 Task: In the Page Angkorwat.pptxin the title apply the text colour 'blue'in the subtitle apply the text colour redin title use underlinein subtitle  use italicsselect the entire text and make the text boldselect the entire text and adjust the character spacing normal
Action: Mouse moved to (21, 106)
Screenshot: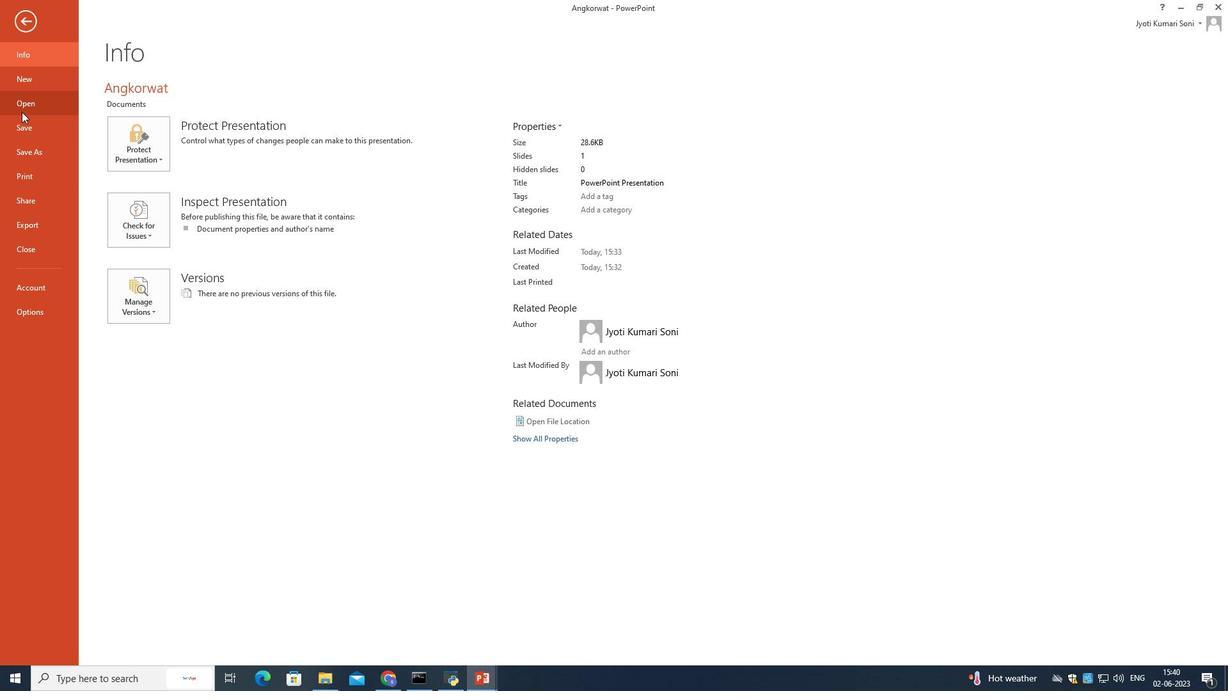 
Action: Mouse pressed left at (21, 106)
Screenshot: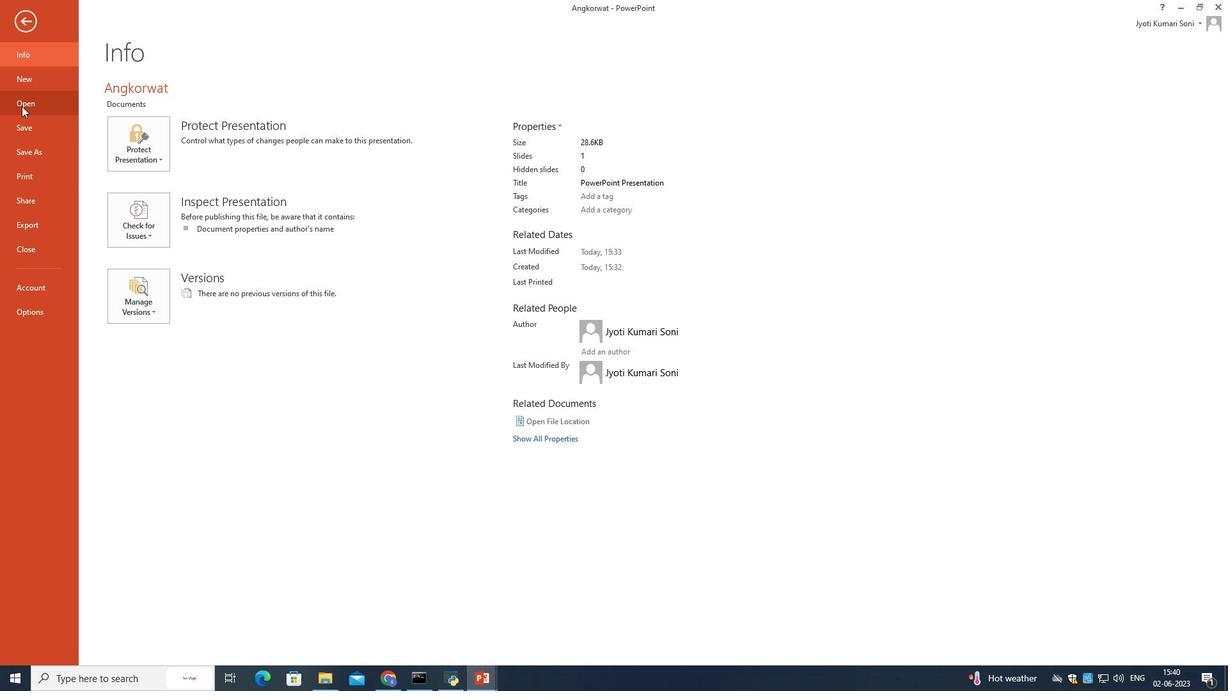 
Action: Mouse moved to (371, 126)
Screenshot: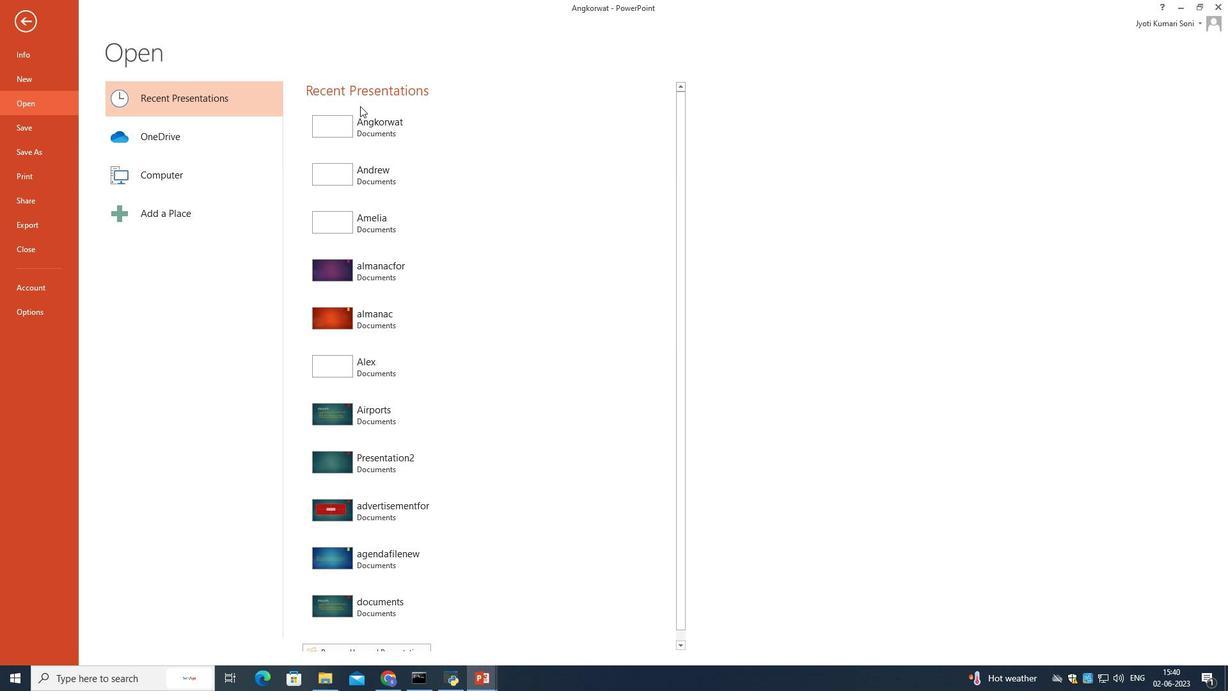 
Action: Mouse pressed left at (371, 126)
Screenshot: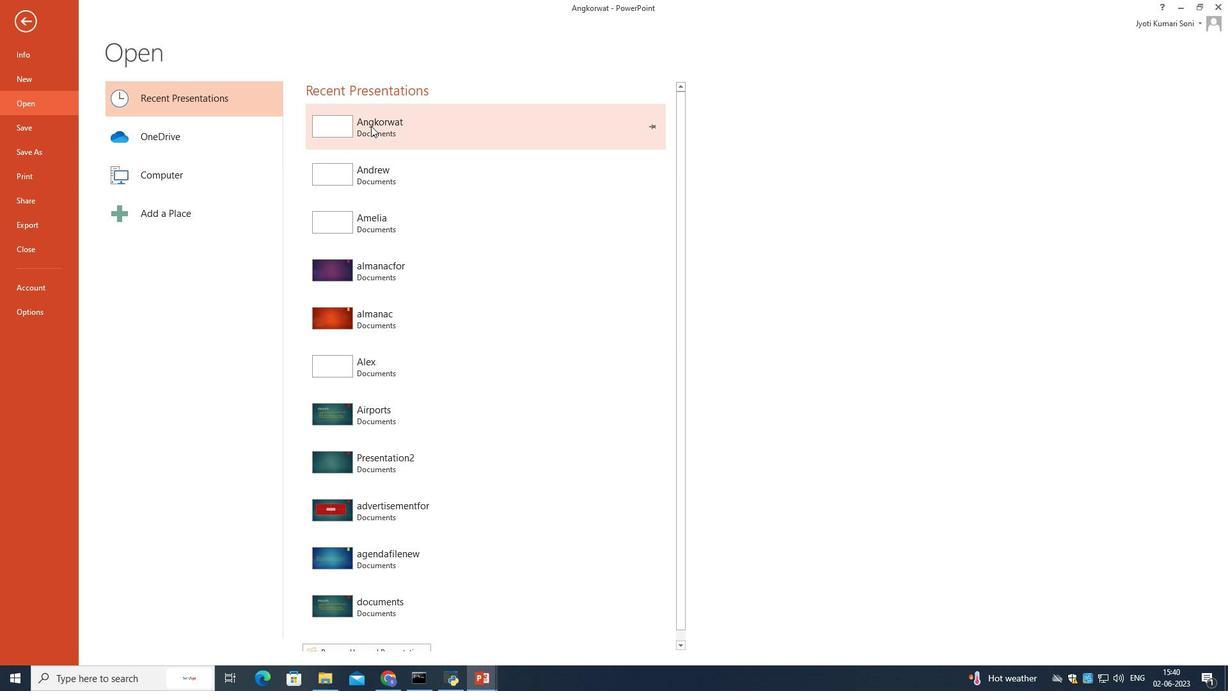 
Action: Mouse moved to (493, 398)
Screenshot: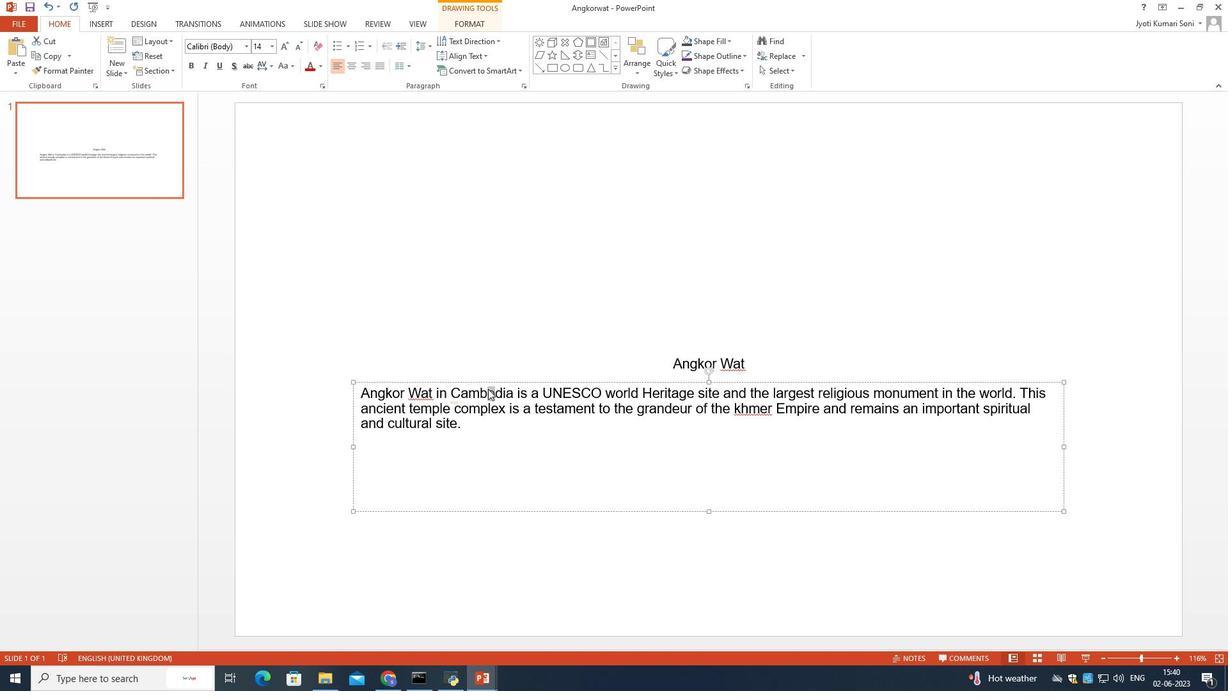 
Action: Mouse pressed left at (493, 398)
Screenshot: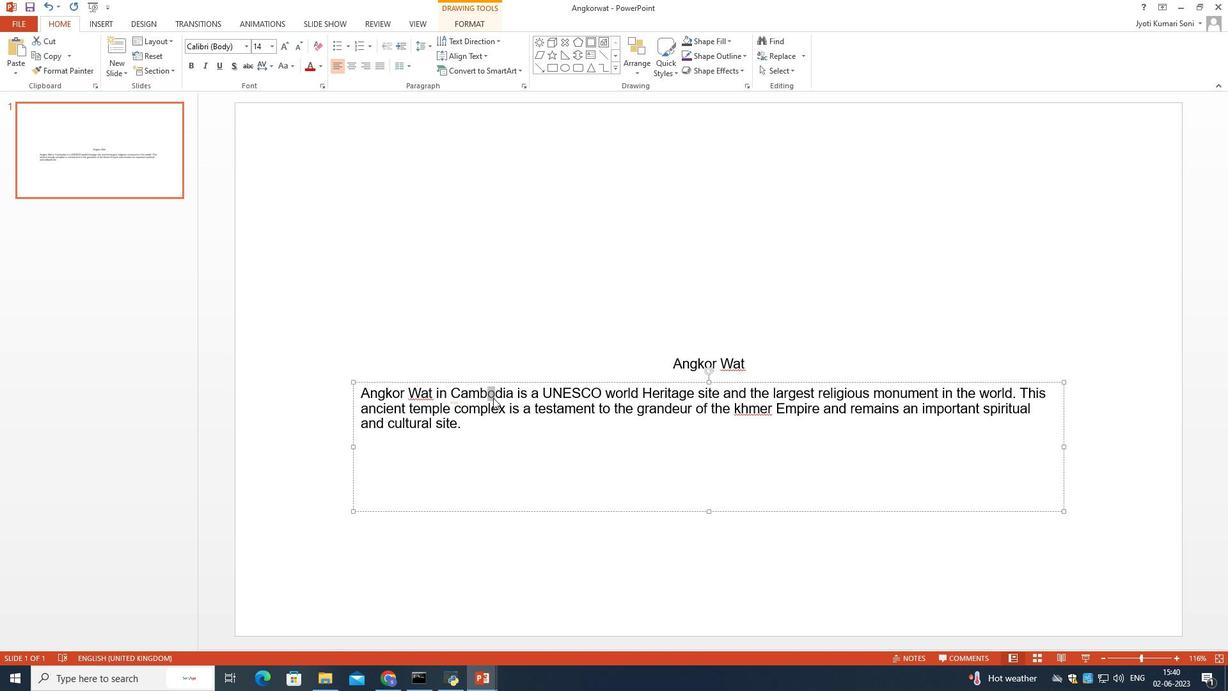 
Action: Mouse moved to (471, 434)
Screenshot: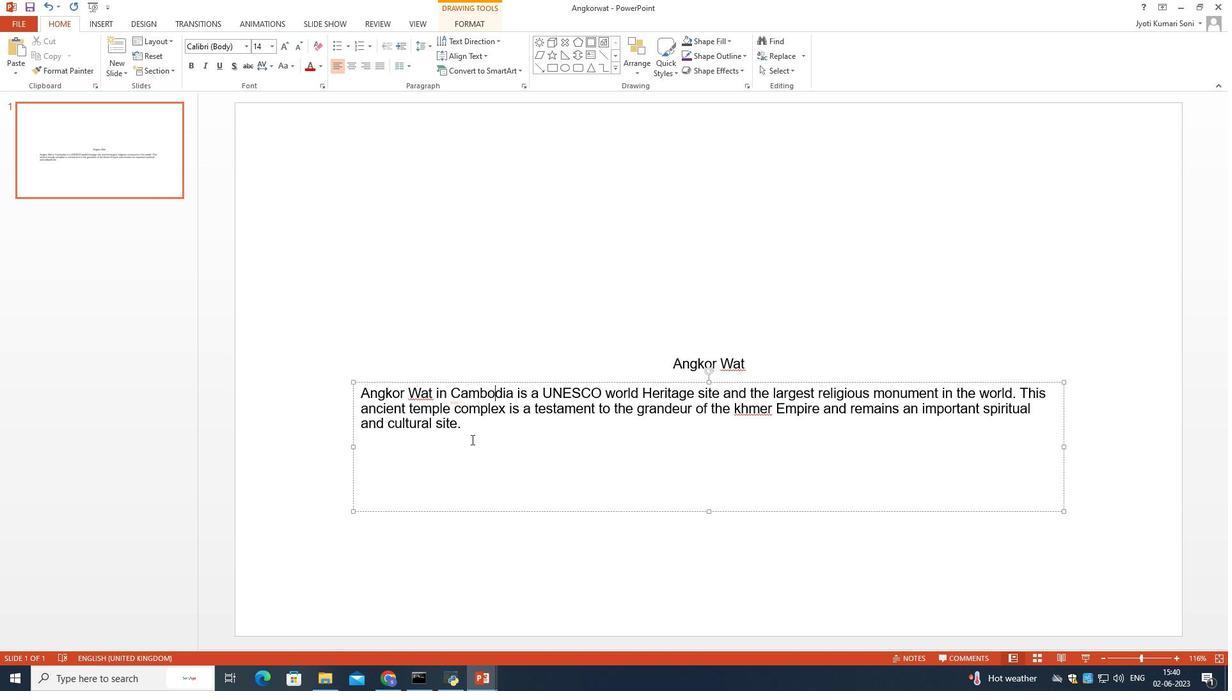 
Action: Mouse pressed left at (471, 434)
Screenshot: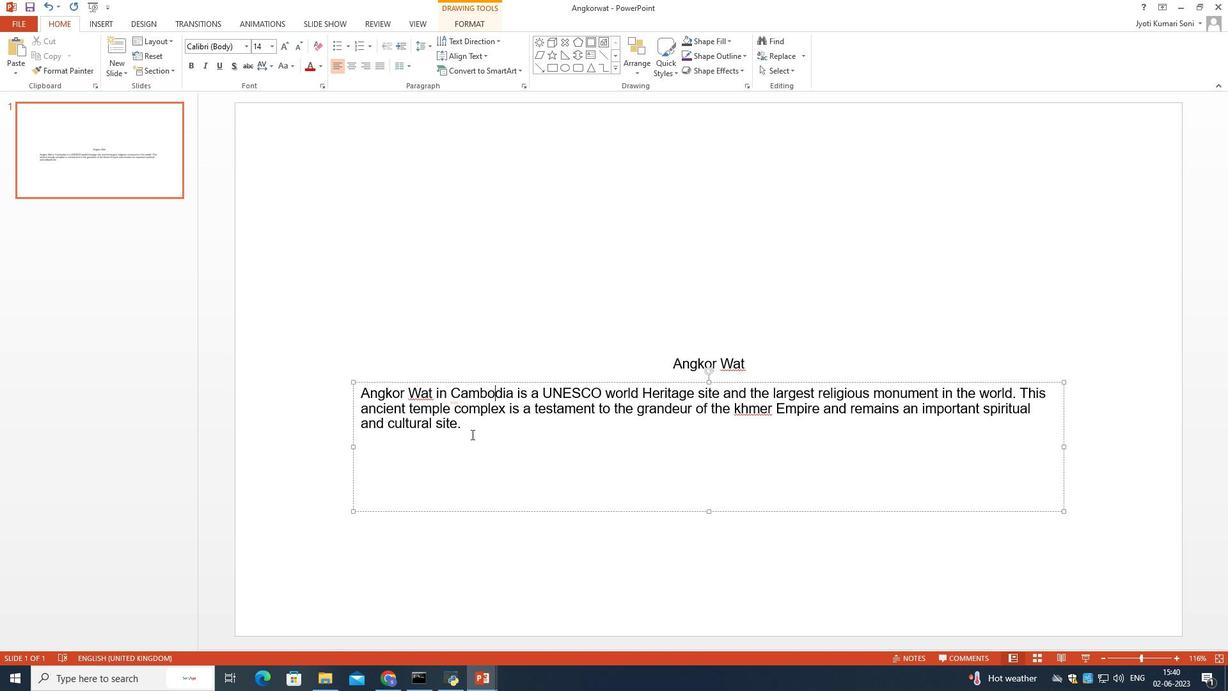 
Action: Mouse pressed left at (471, 434)
Screenshot: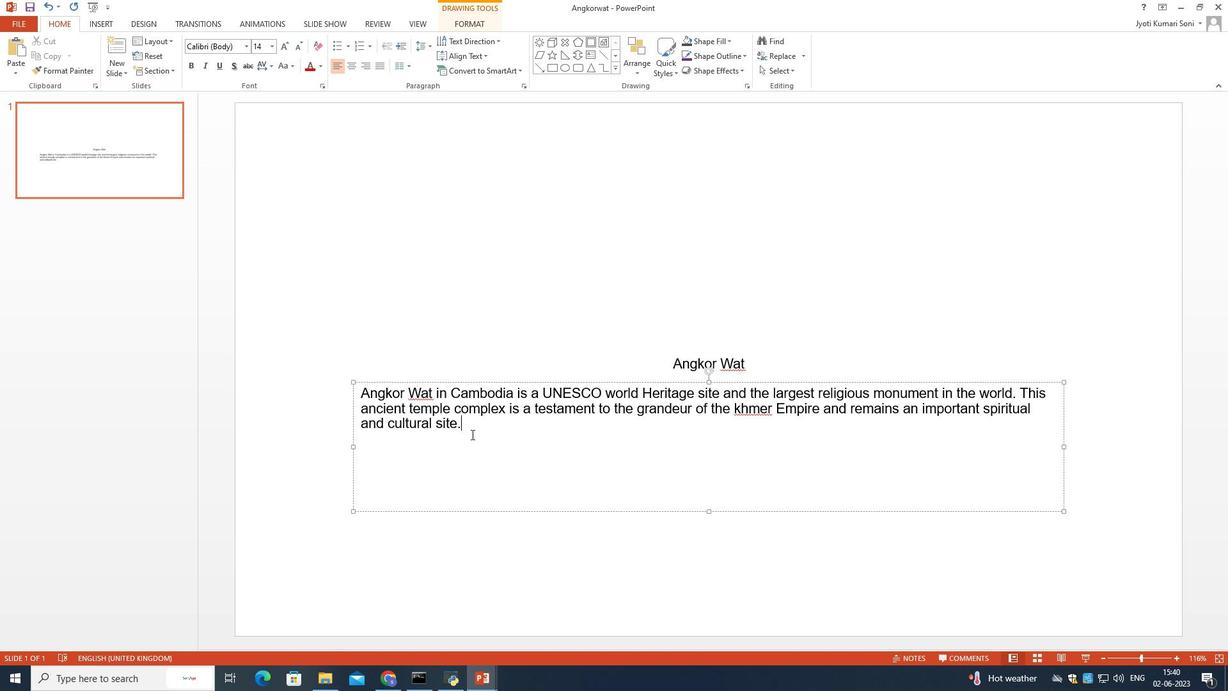 
Action: Mouse moved to (489, 455)
Screenshot: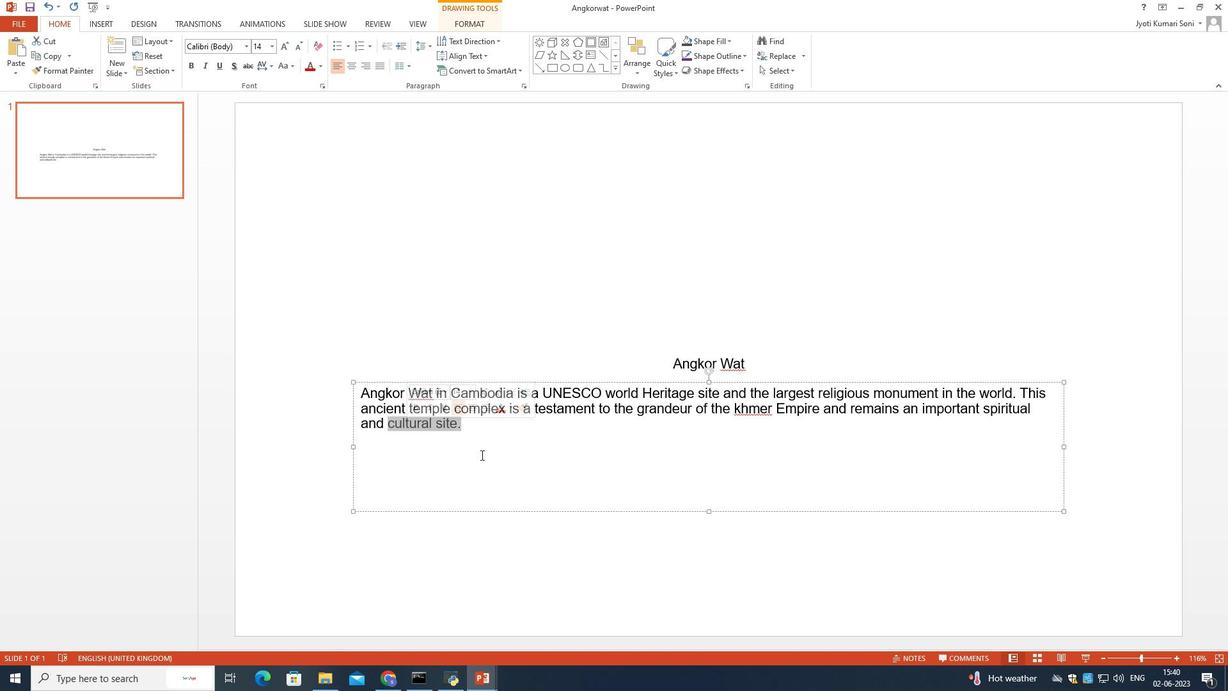 
Action: Mouse pressed left at (489, 455)
Screenshot: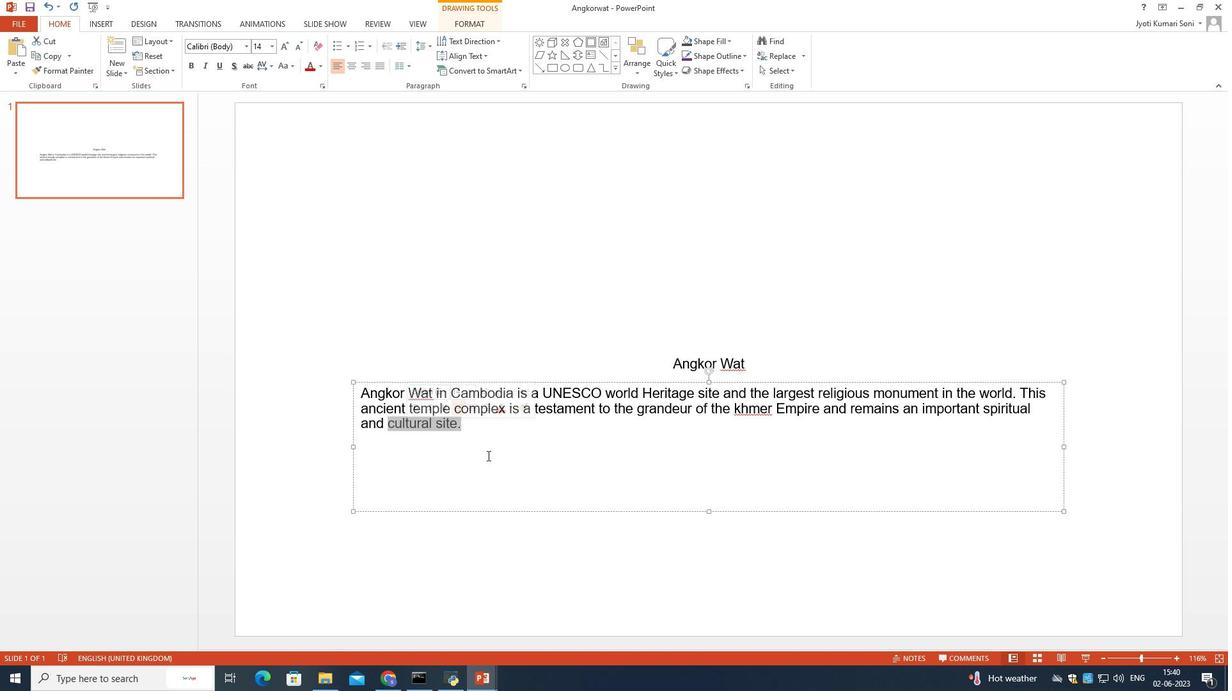 
Action: Mouse moved to (681, 360)
Screenshot: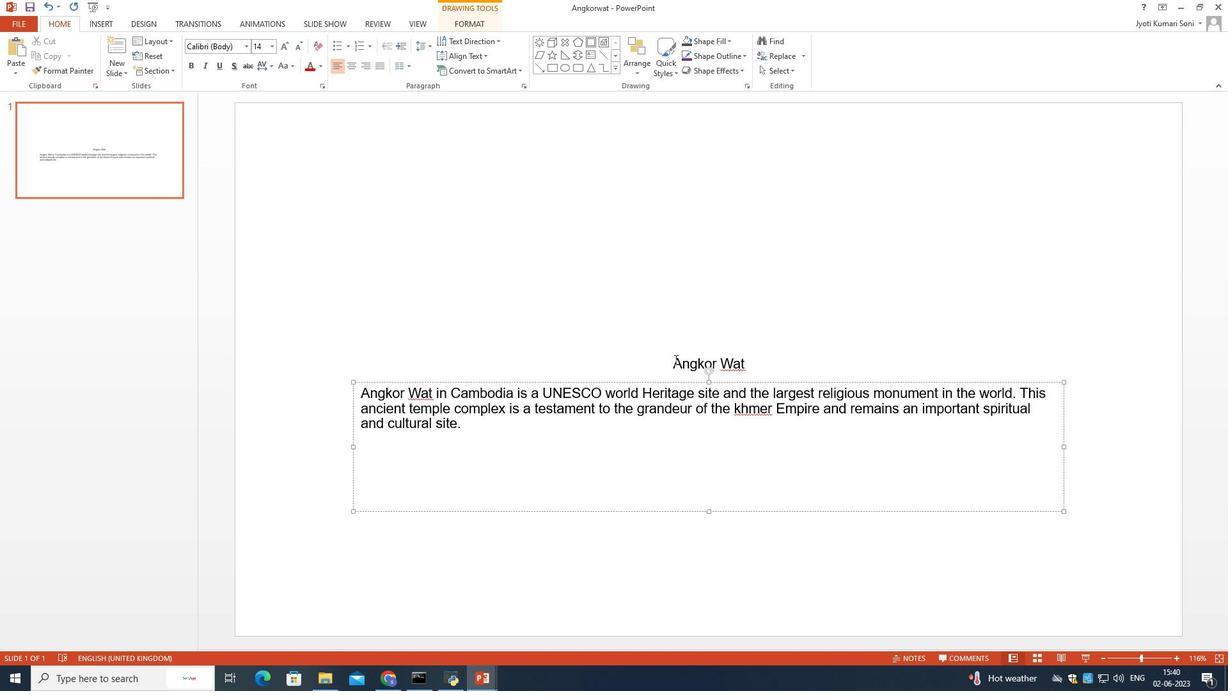 
Action: Mouse pressed left at (681, 360)
Screenshot: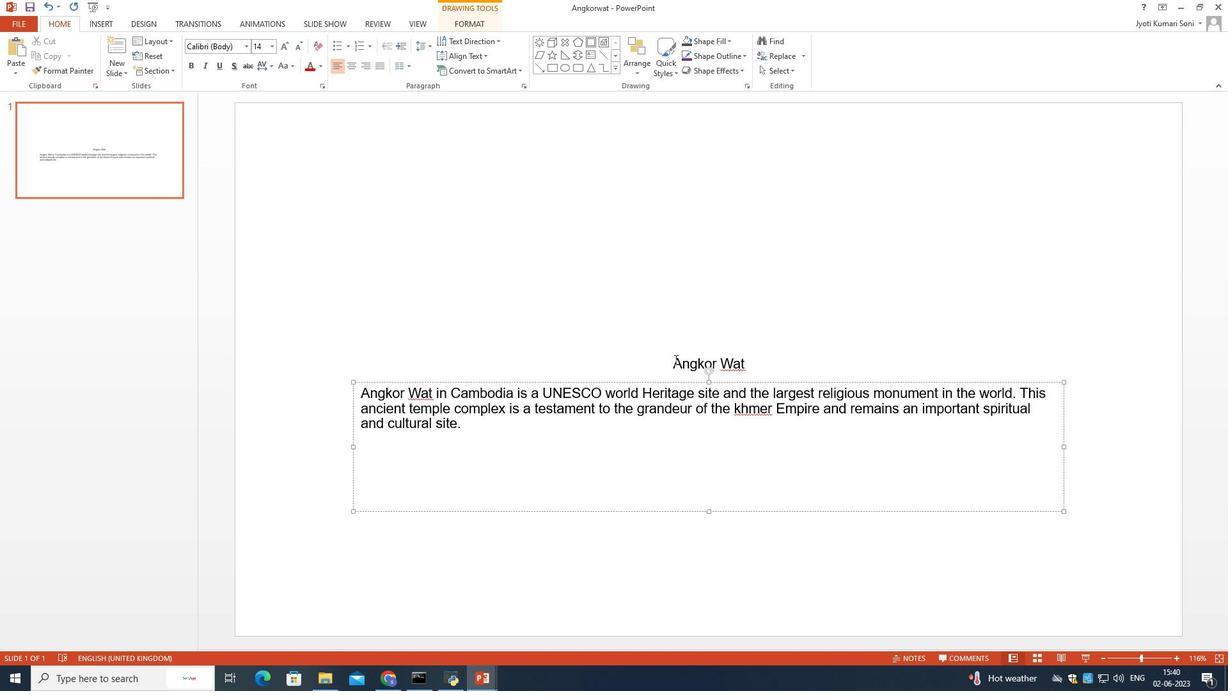 
Action: Mouse moved to (770, 357)
Screenshot: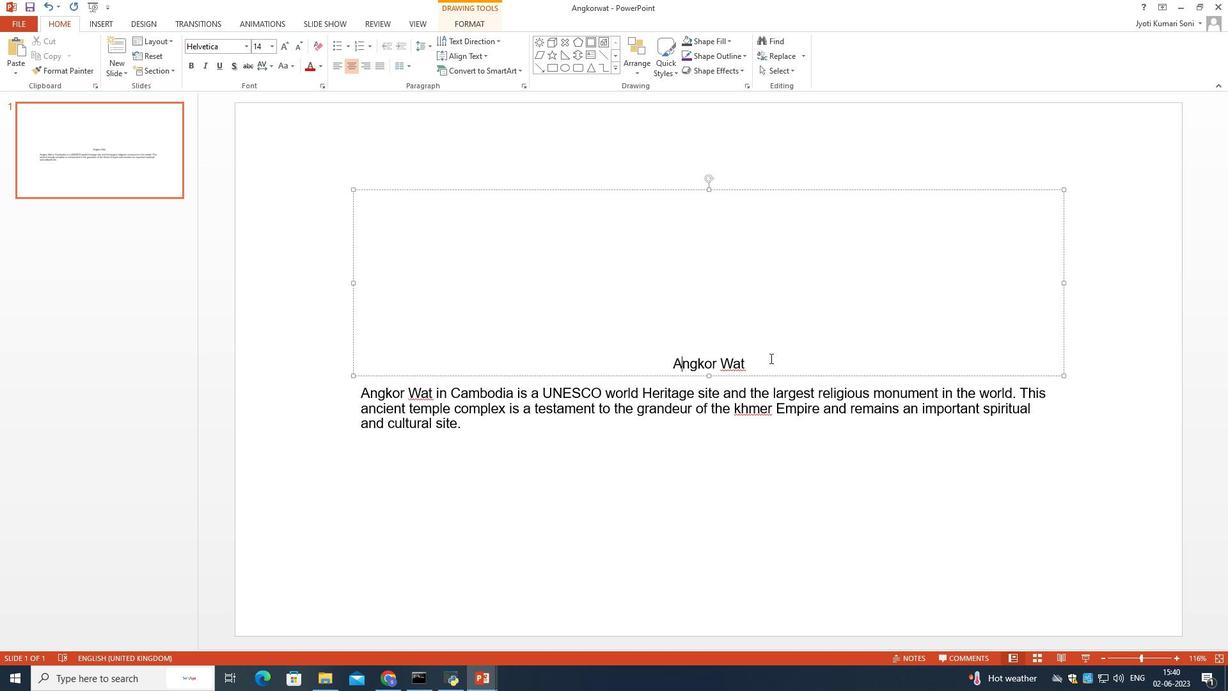 
Action: Mouse pressed left at (770, 357)
Screenshot: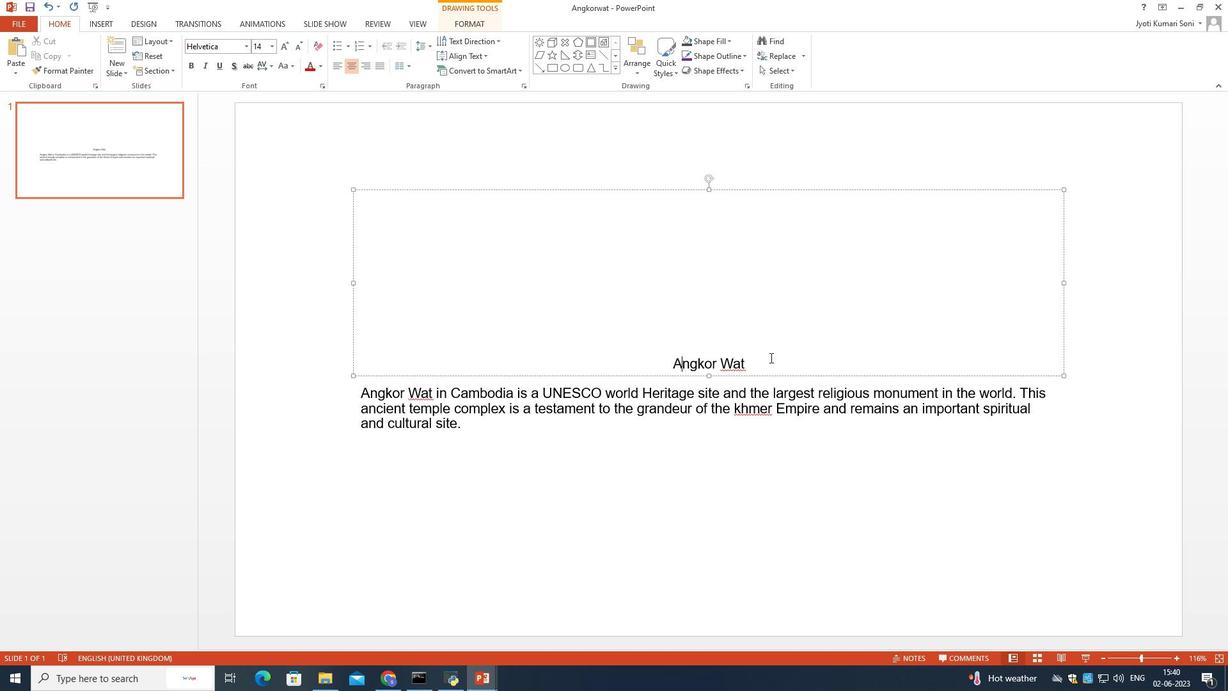 
Action: Mouse moved to (318, 67)
Screenshot: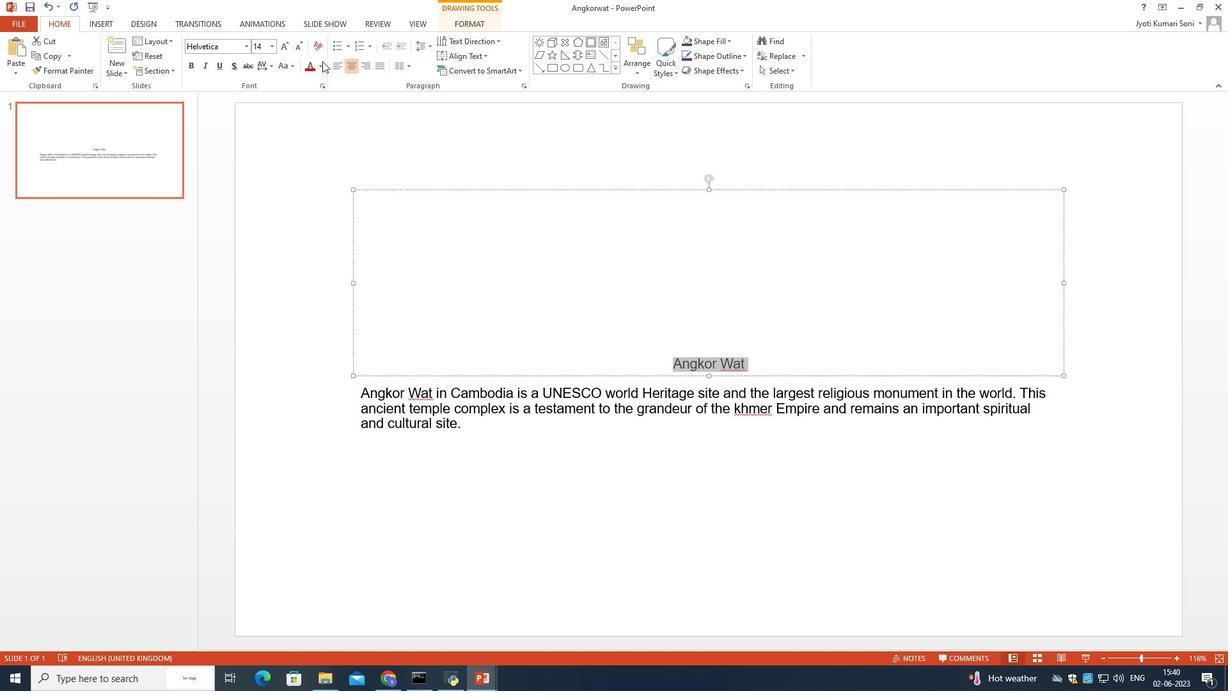 
Action: Mouse pressed left at (318, 67)
Screenshot: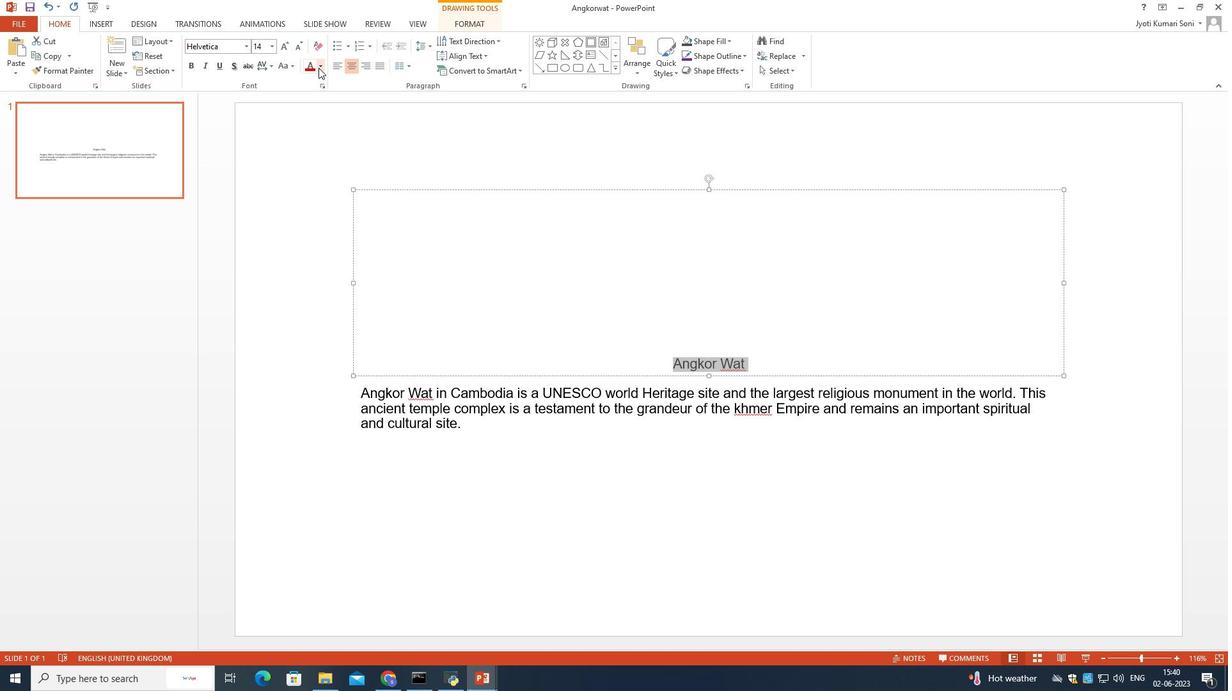 
Action: Mouse moved to (385, 167)
Screenshot: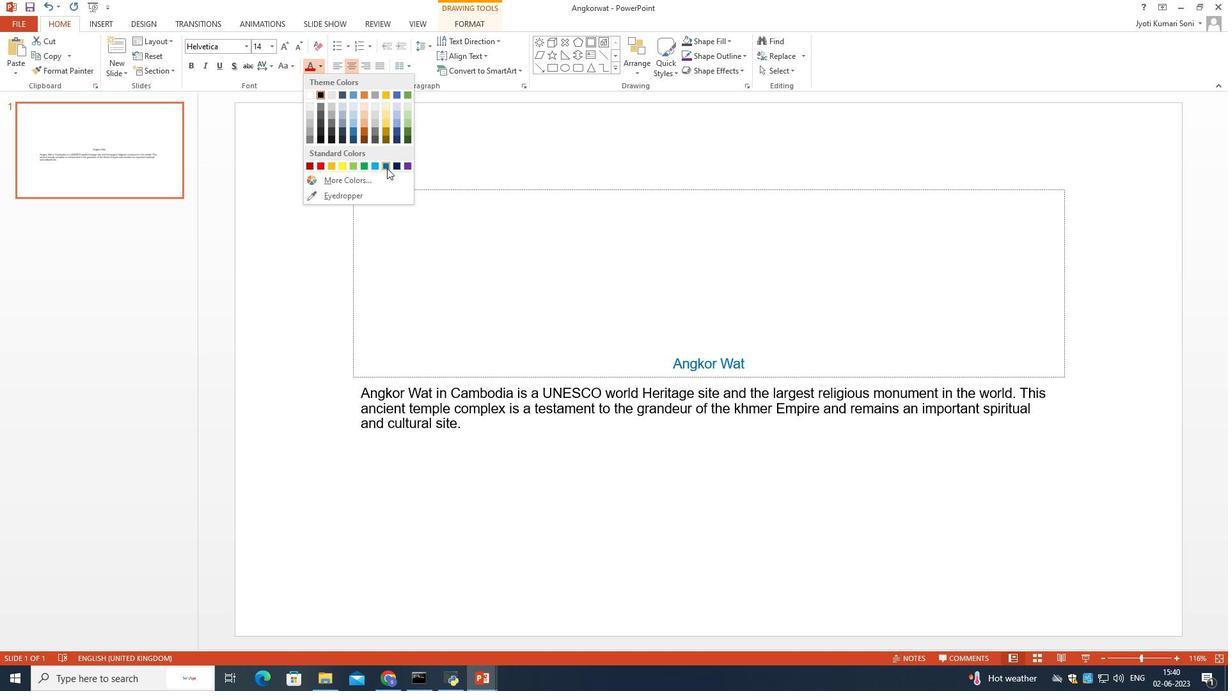 
Action: Mouse pressed left at (385, 167)
Screenshot: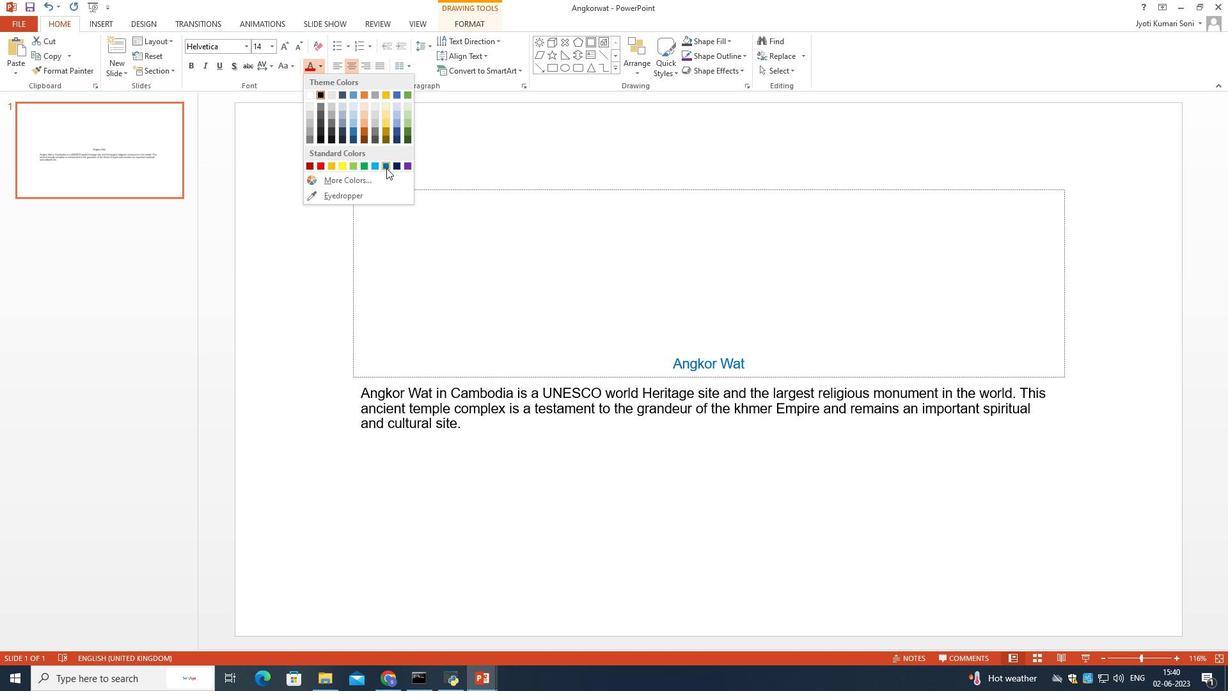 
Action: Mouse moved to (488, 430)
Screenshot: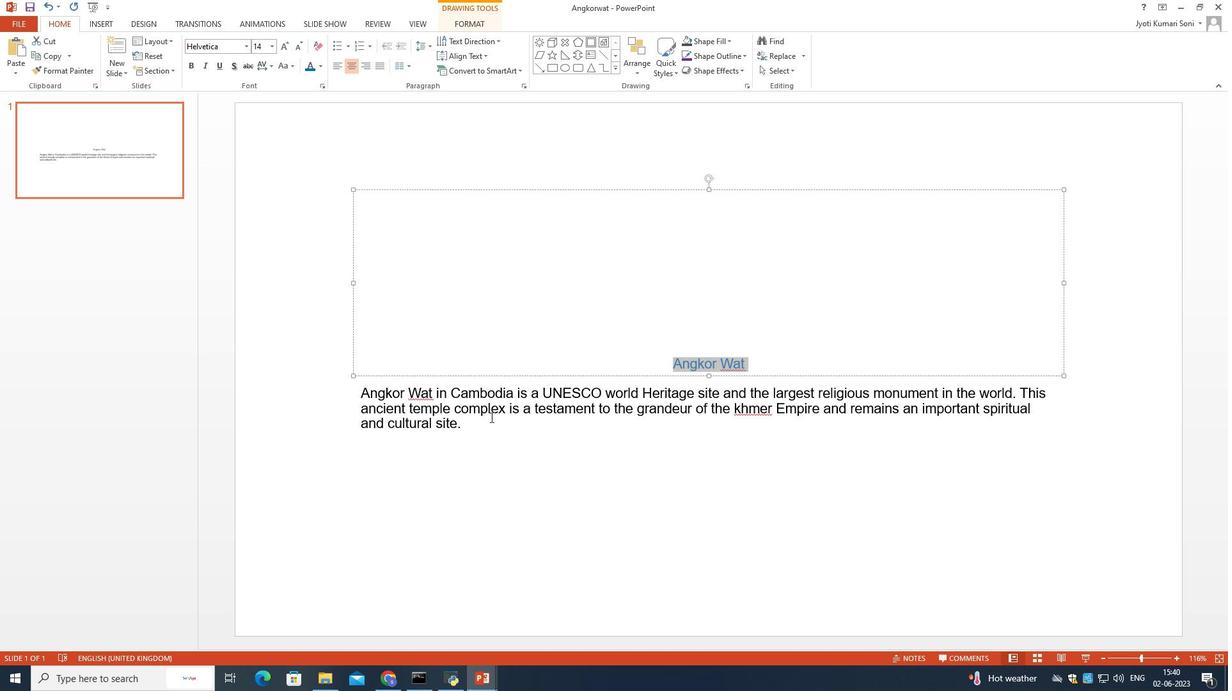 
Action: Mouse pressed left at (488, 430)
Screenshot: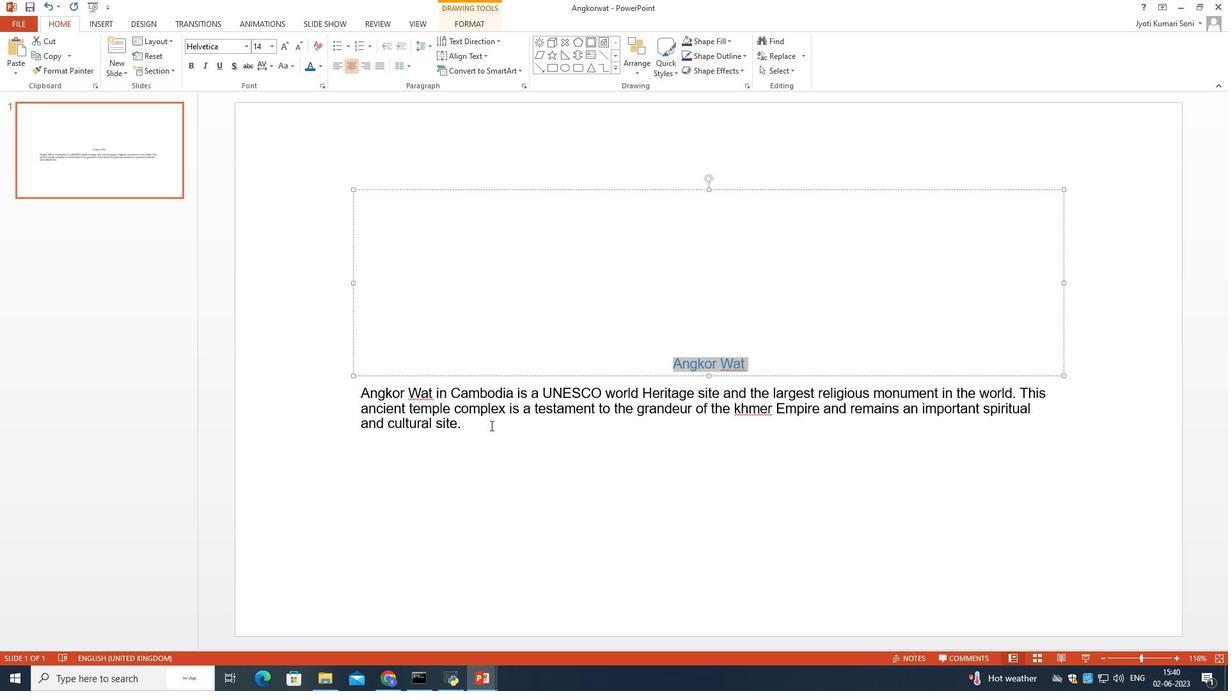 
Action: Mouse moved to (472, 431)
Screenshot: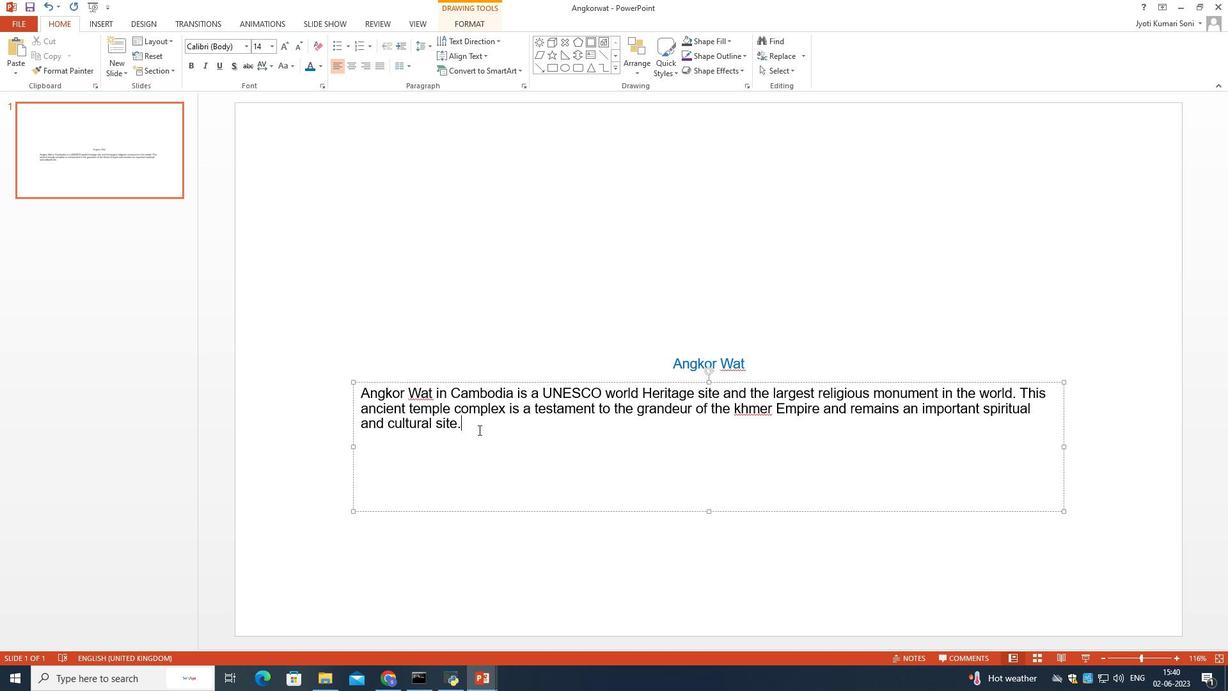 
Action: Mouse pressed left at (472, 431)
Screenshot: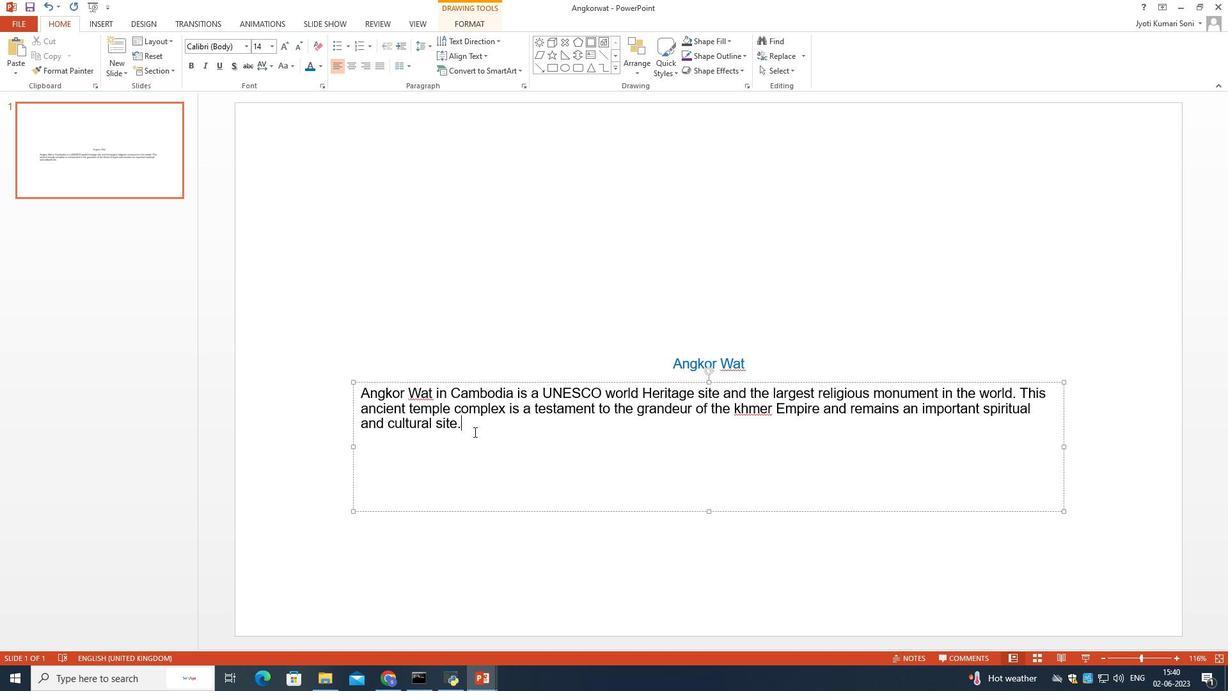 
Action: Mouse moved to (319, 62)
Screenshot: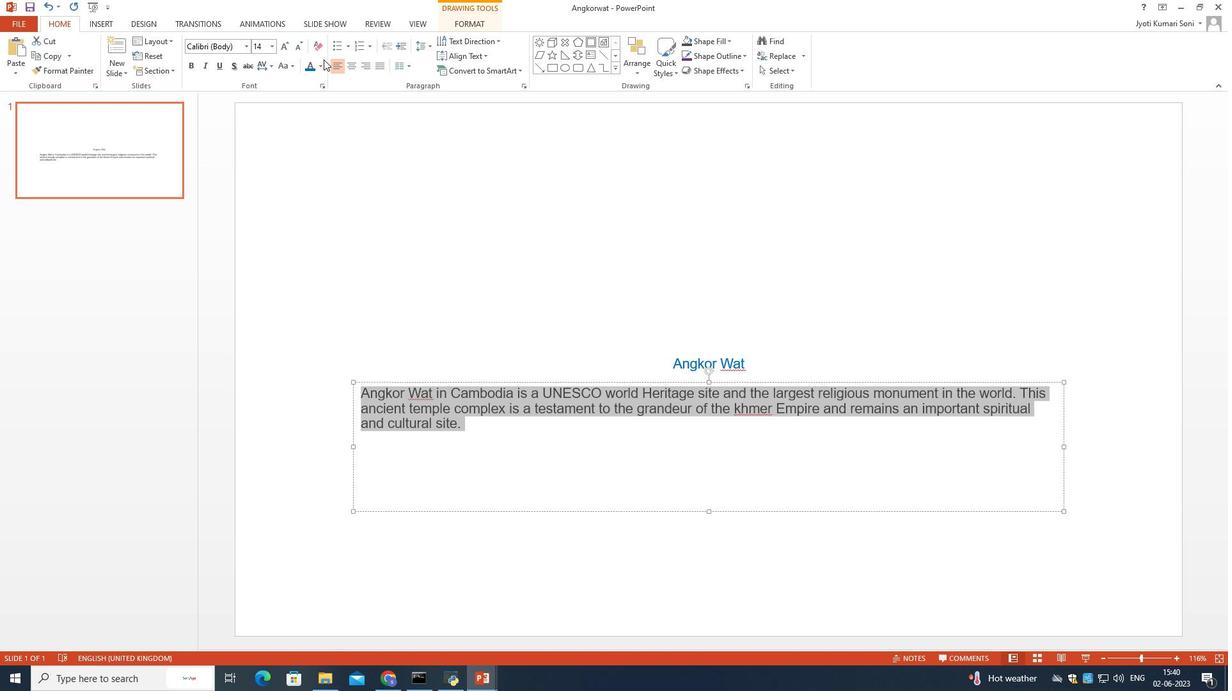 
Action: Mouse pressed left at (319, 62)
Screenshot: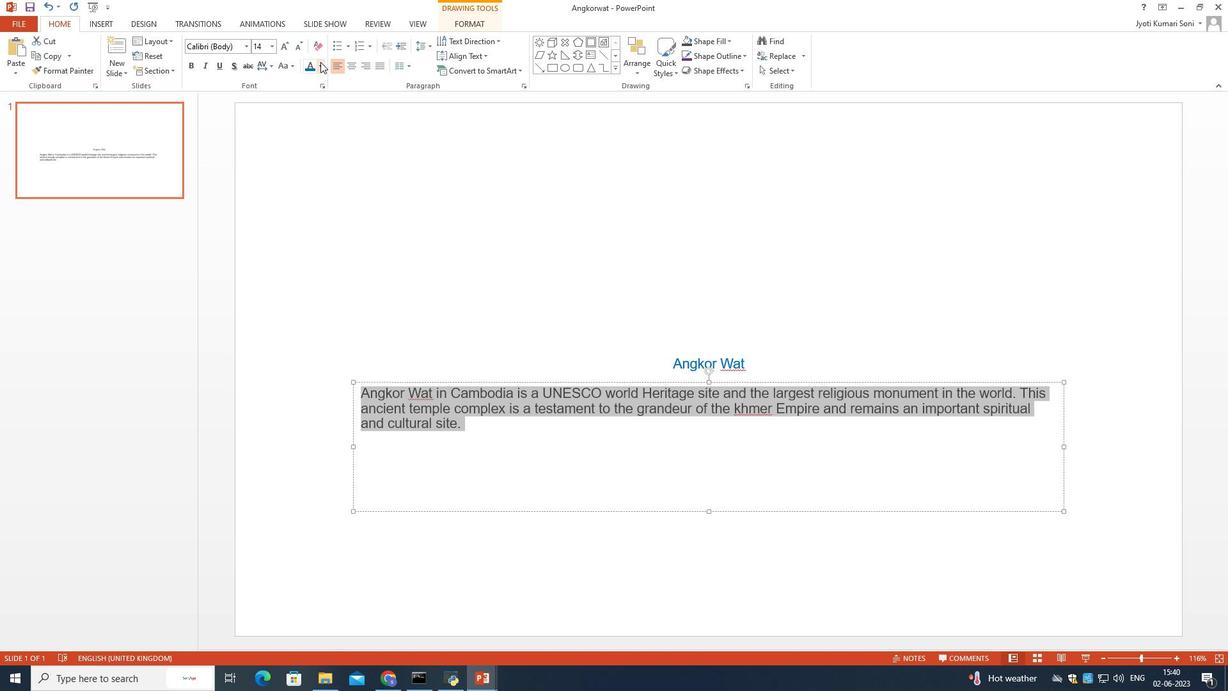 
Action: Mouse moved to (320, 165)
Screenshot: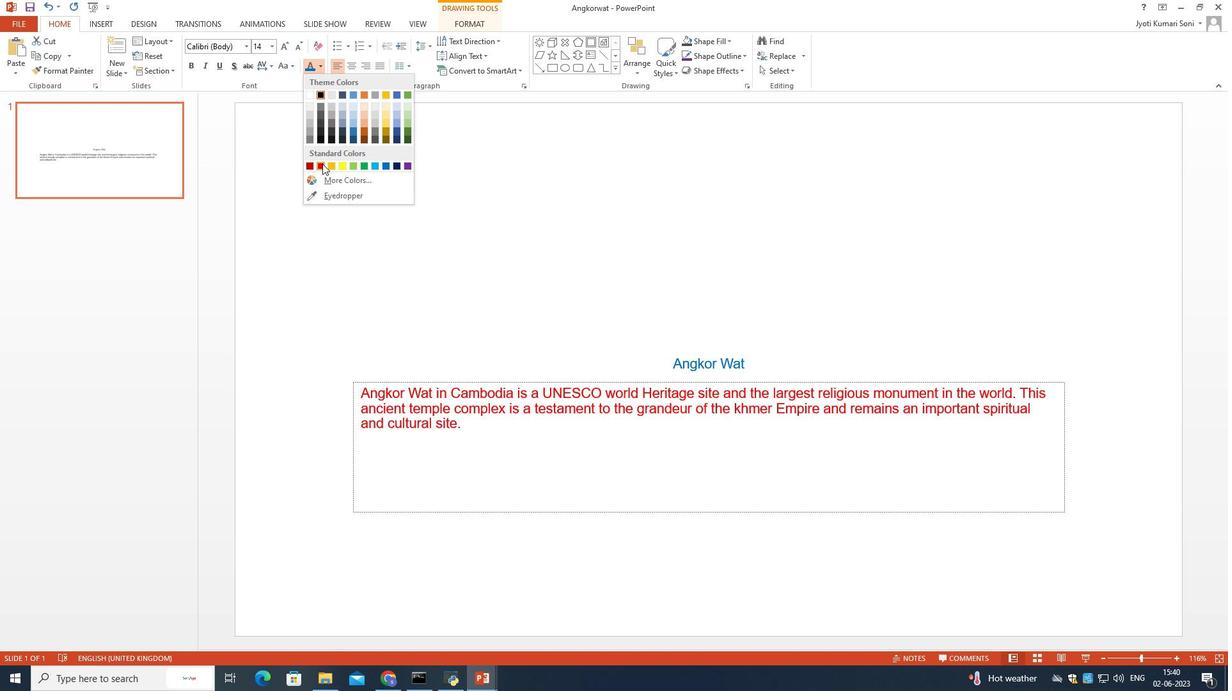 
Action: Mouse pressed left at (320, 165)
Screenshot: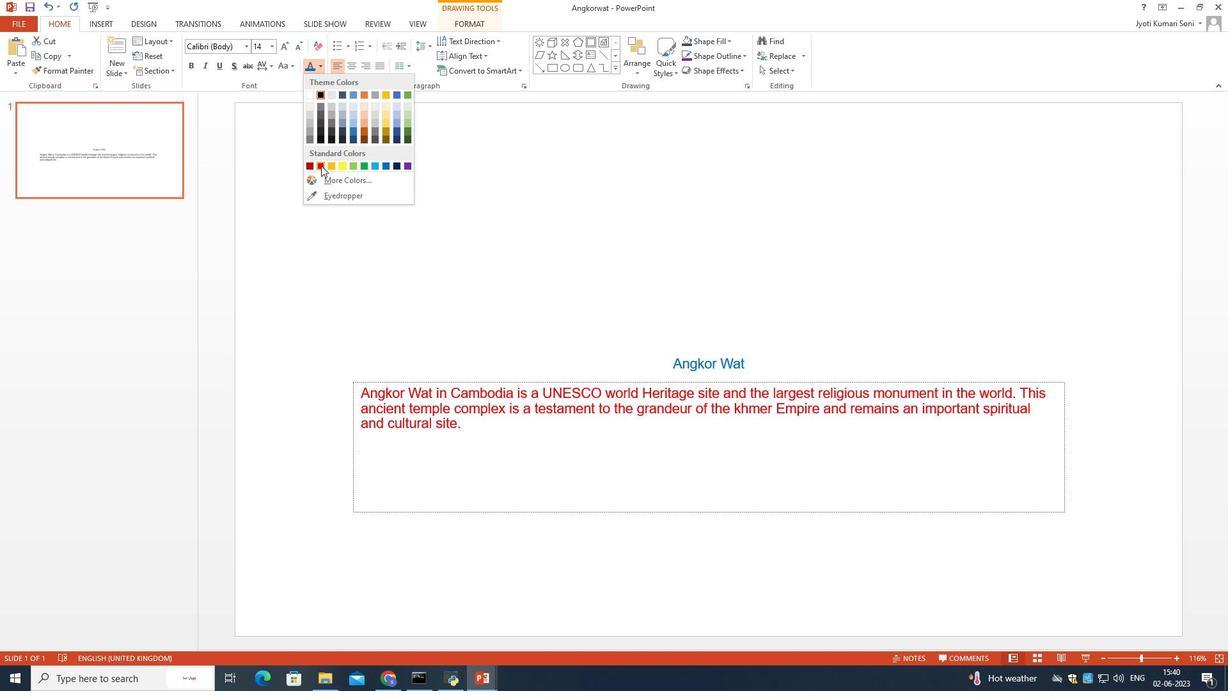 
Action: Mouse moved to (465, 404)
Screenshot: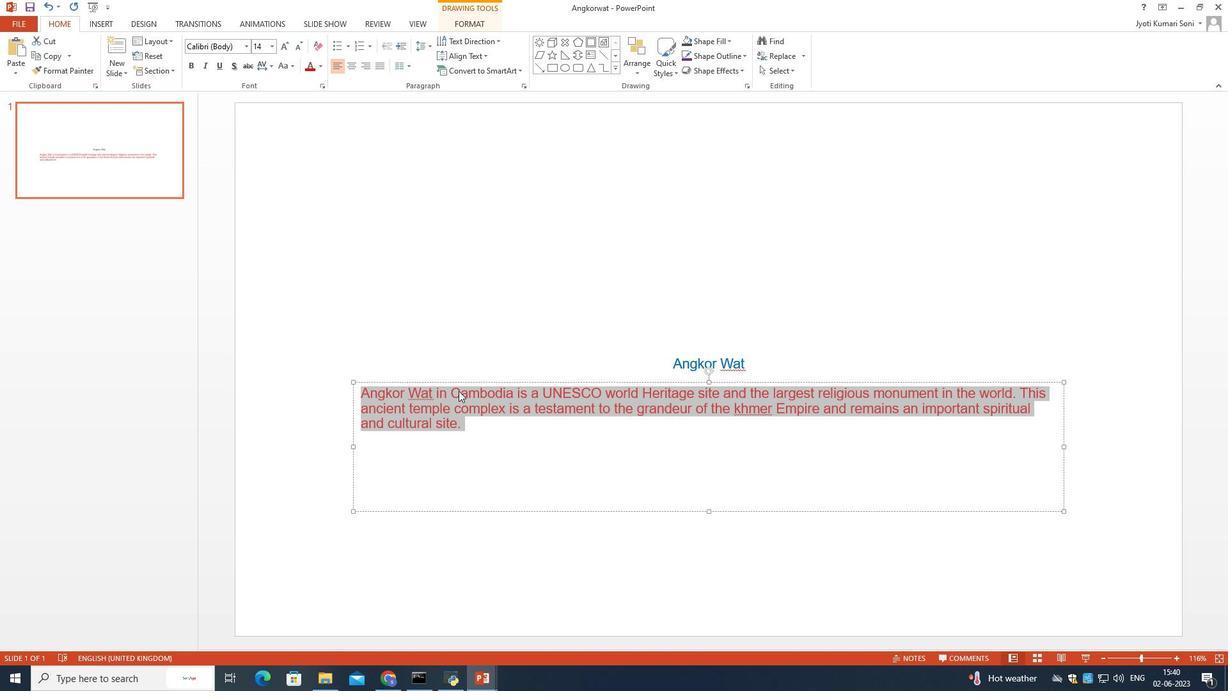 
Action: Mouse pressed left at (465, 404)
Screenshot: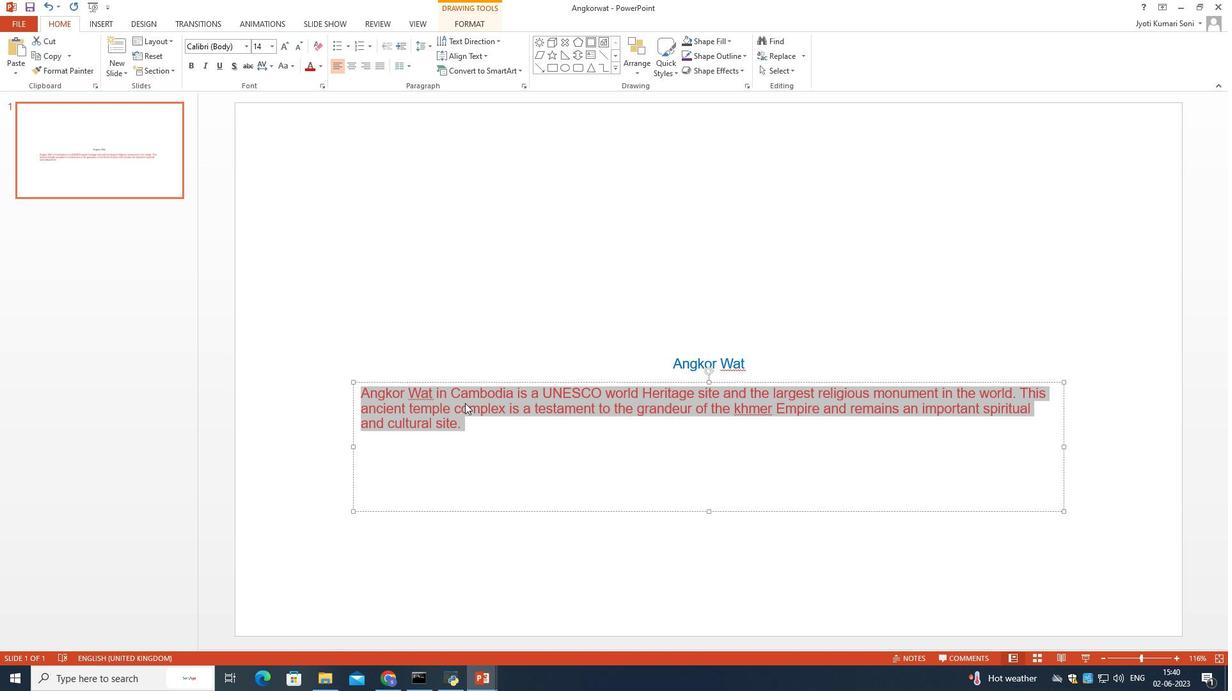 
Action: Mouse moved to (488, 437)
Screenshot: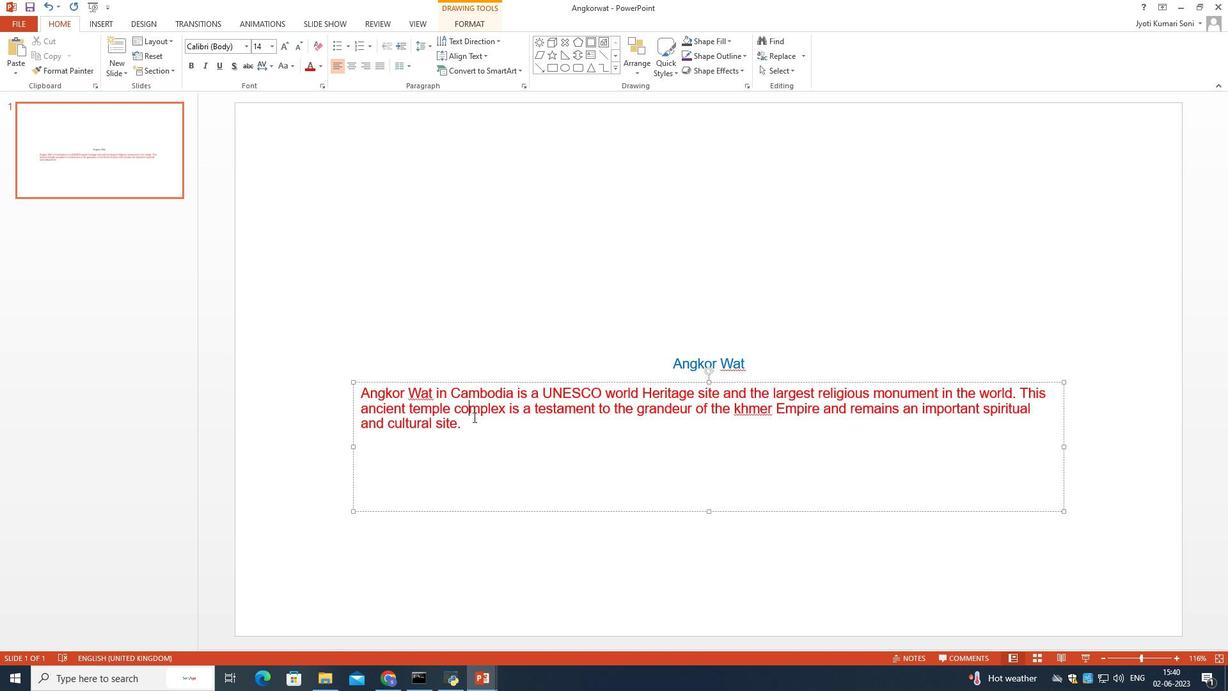 
Action: Mouse pressed left at (488, 437)
Screenshot: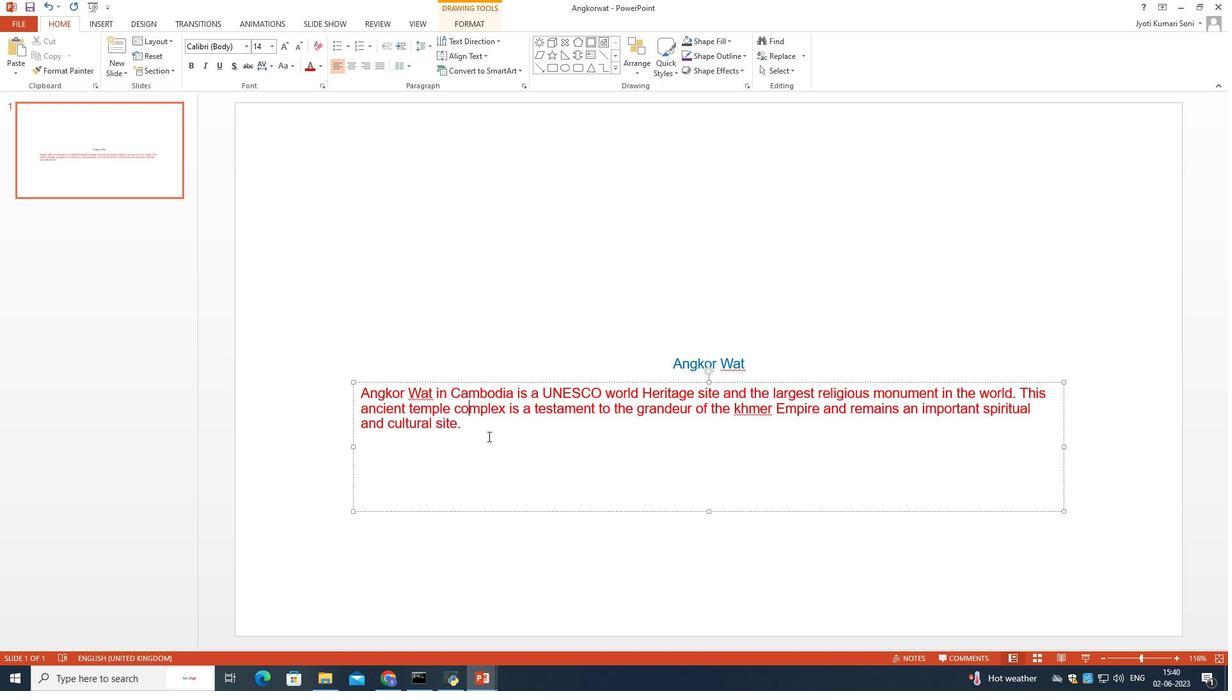 
Action: Mouse moved to (755, 360)
Screenshot: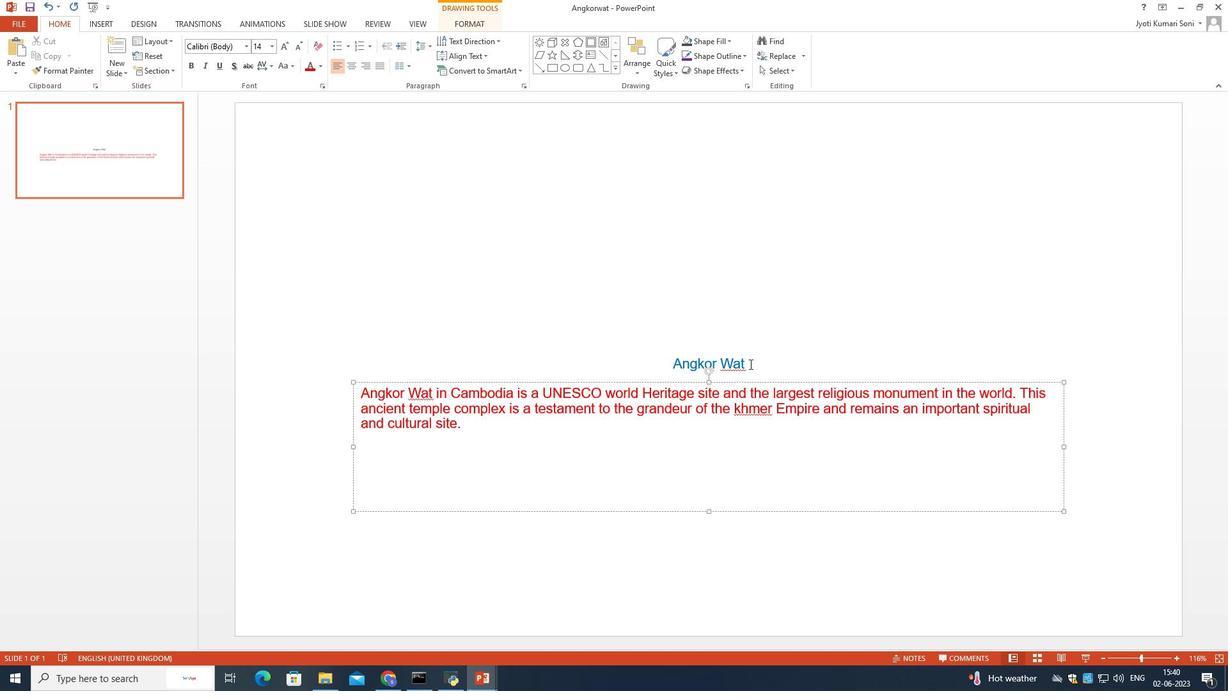 
Action: Mouse pressed left at (755, 360)
Screenshot: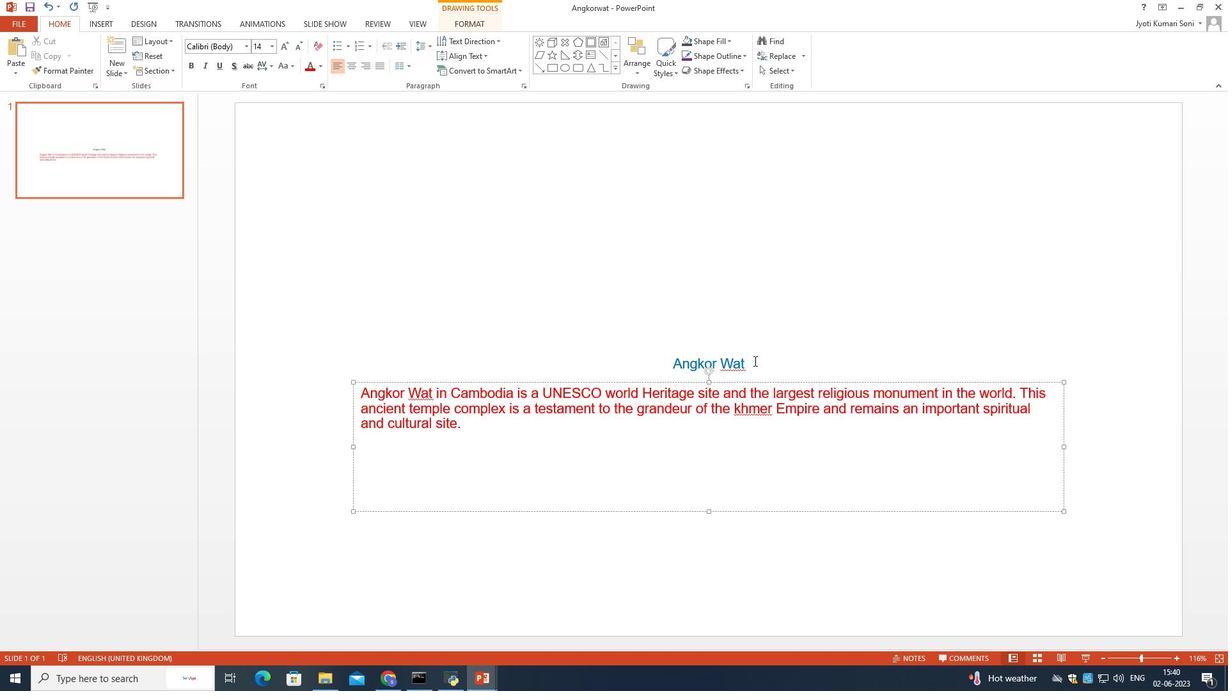 
Action: Mouse pressed left at (755, 360)
Screenshot: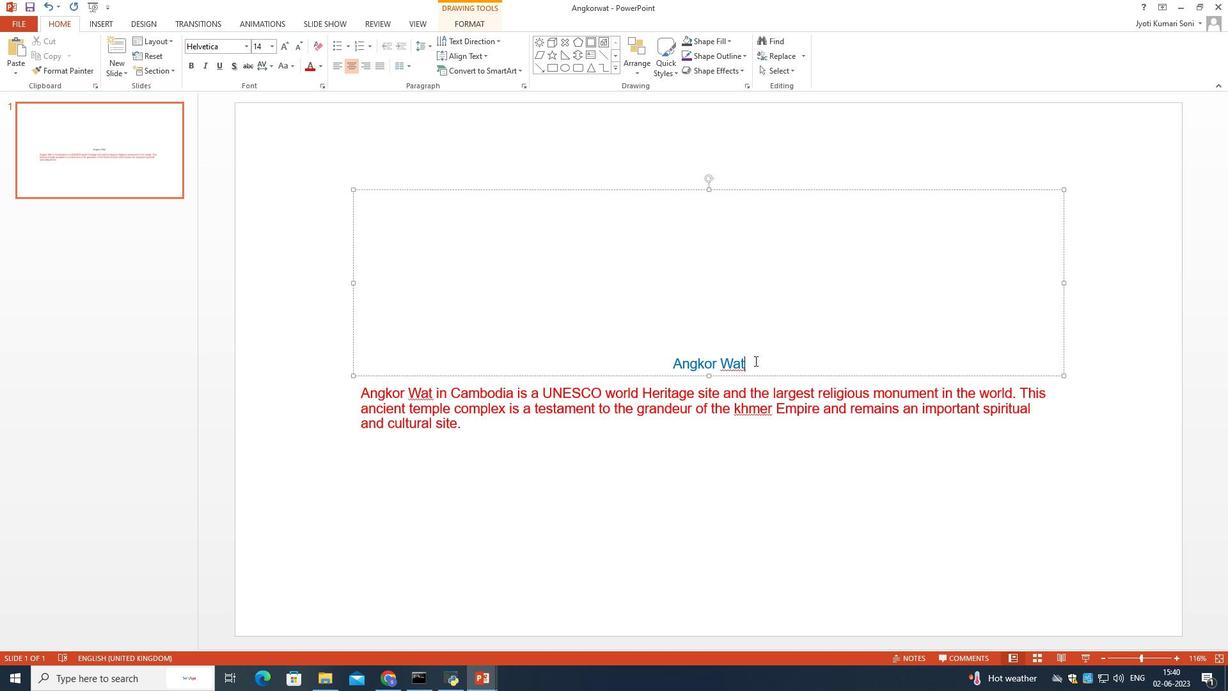 
Action: Mouse moved to (216, 63)
Screenshot: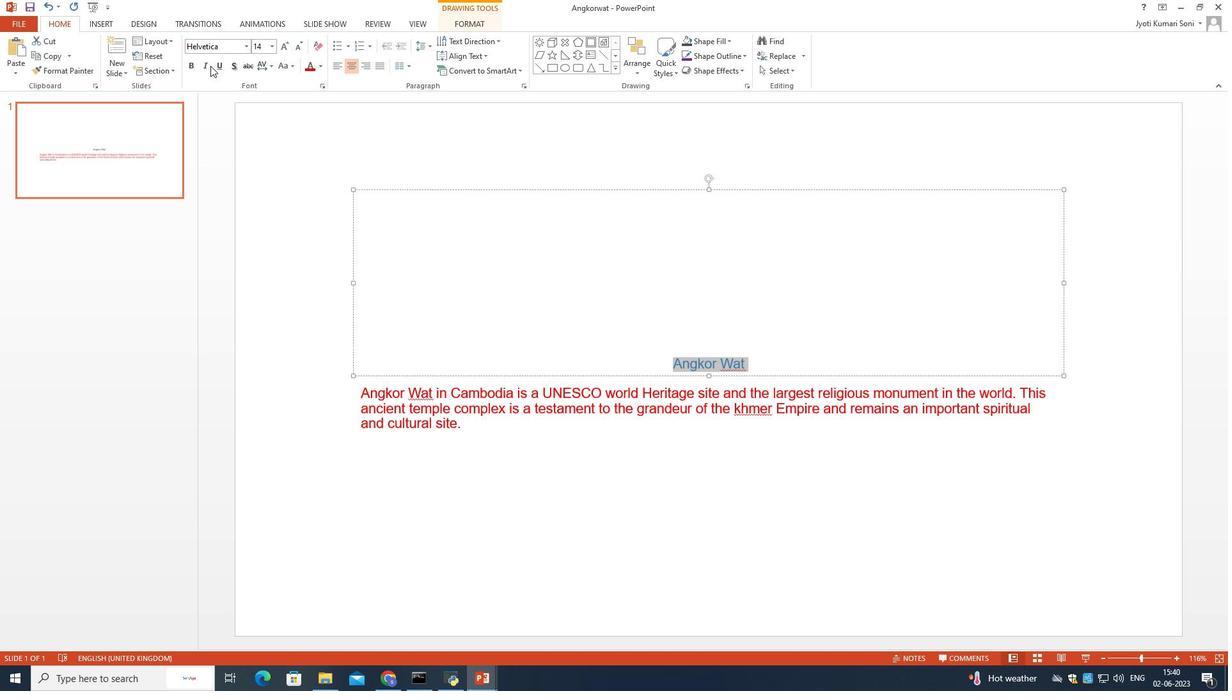 
Action: Mouse pressed left at (216, 63)
Screenshot: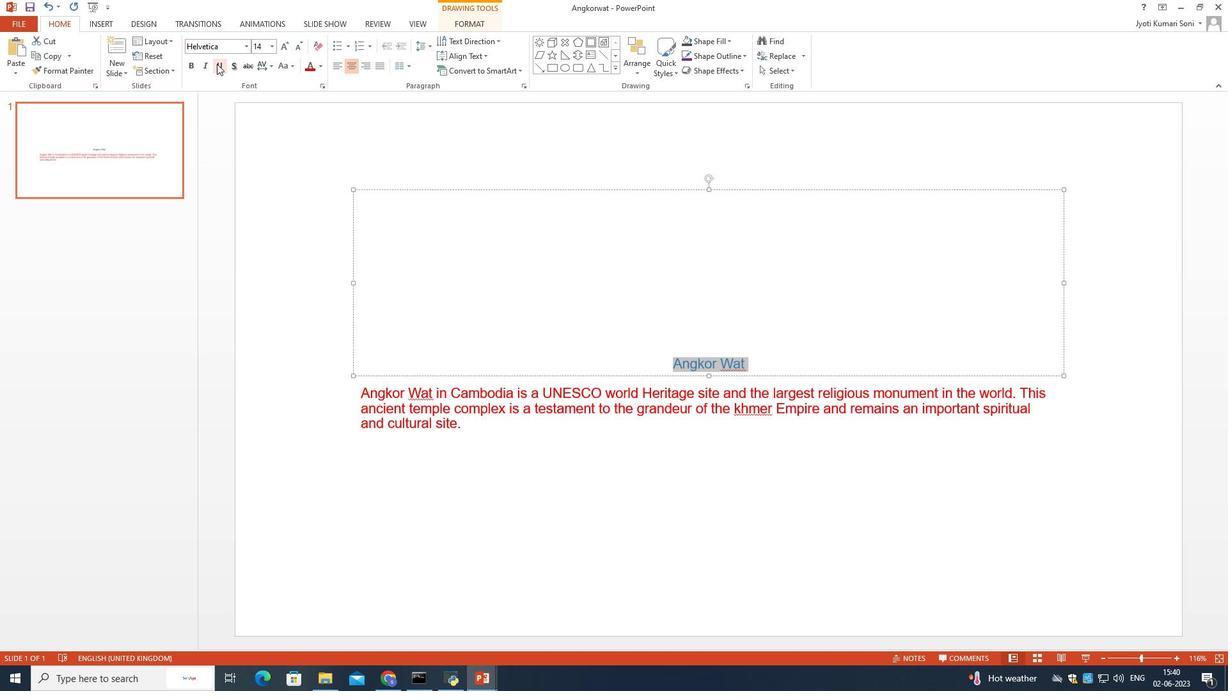 
Action: Mouse moved to (204, 63)
Screenshot: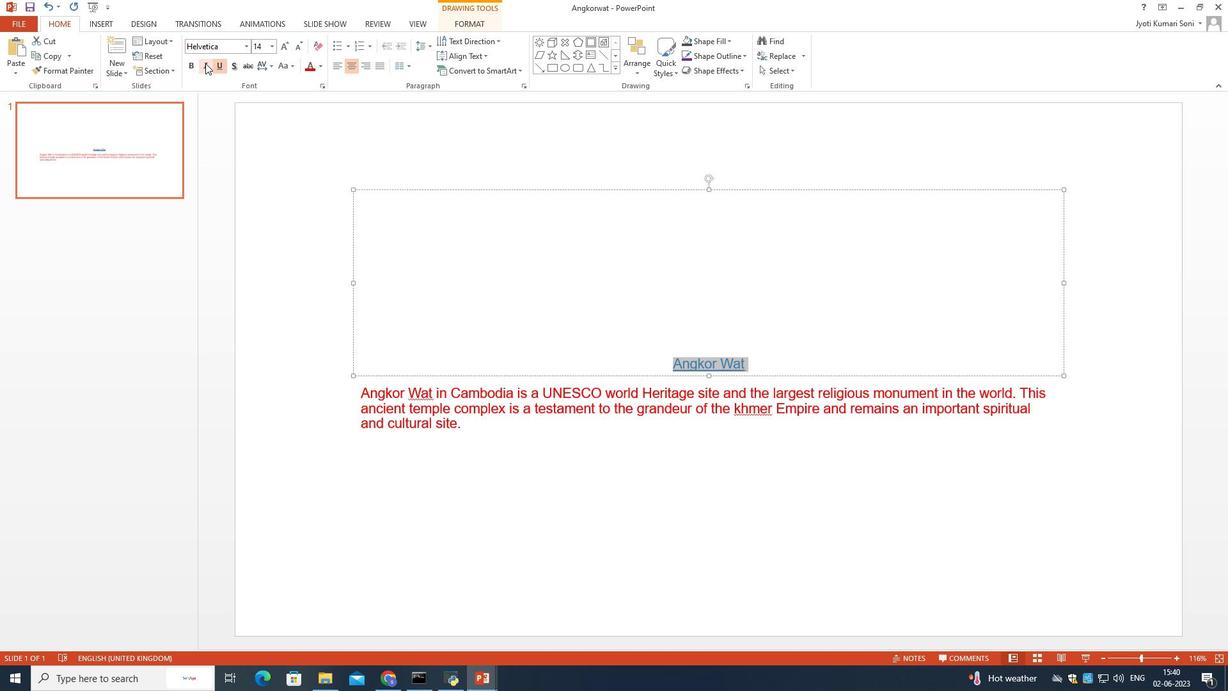 
Action: Mouse pressed left at (204, 63)
Screenshot: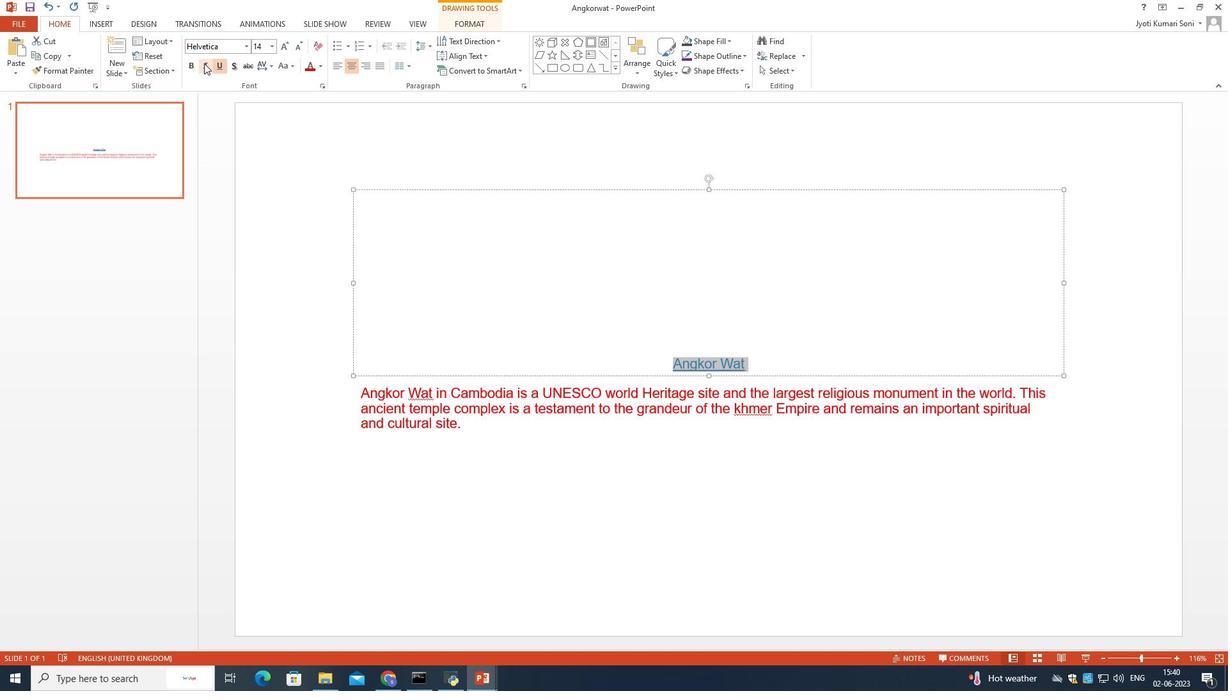 
Action: Mouse moved to (458, 440)
Screenshot: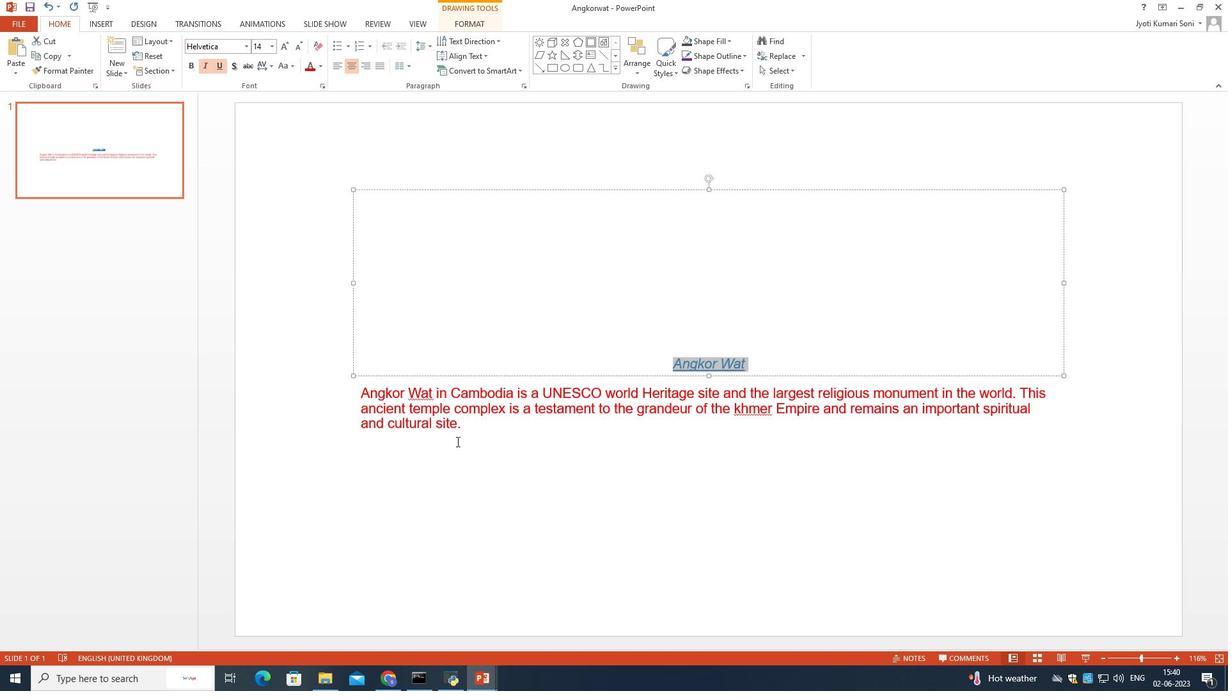 
Action: Mouse pressed left at (458, 440)
Screenshot: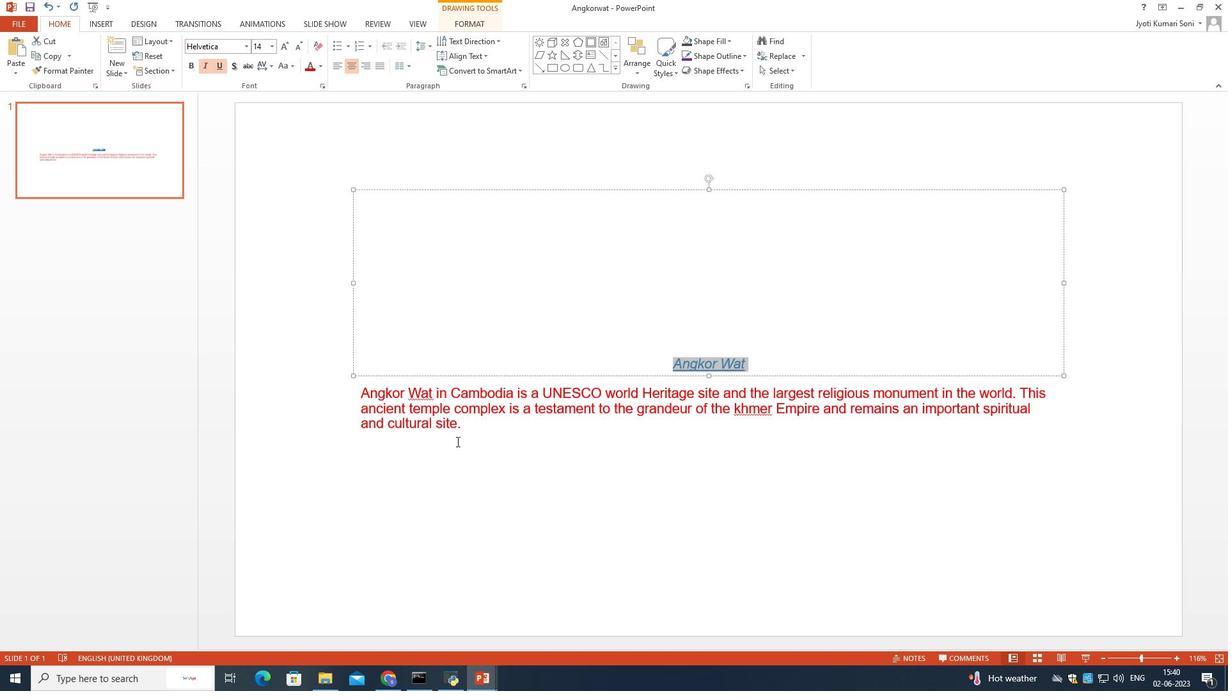 
Action: Mouse moved to (460, 435)
Screenshot: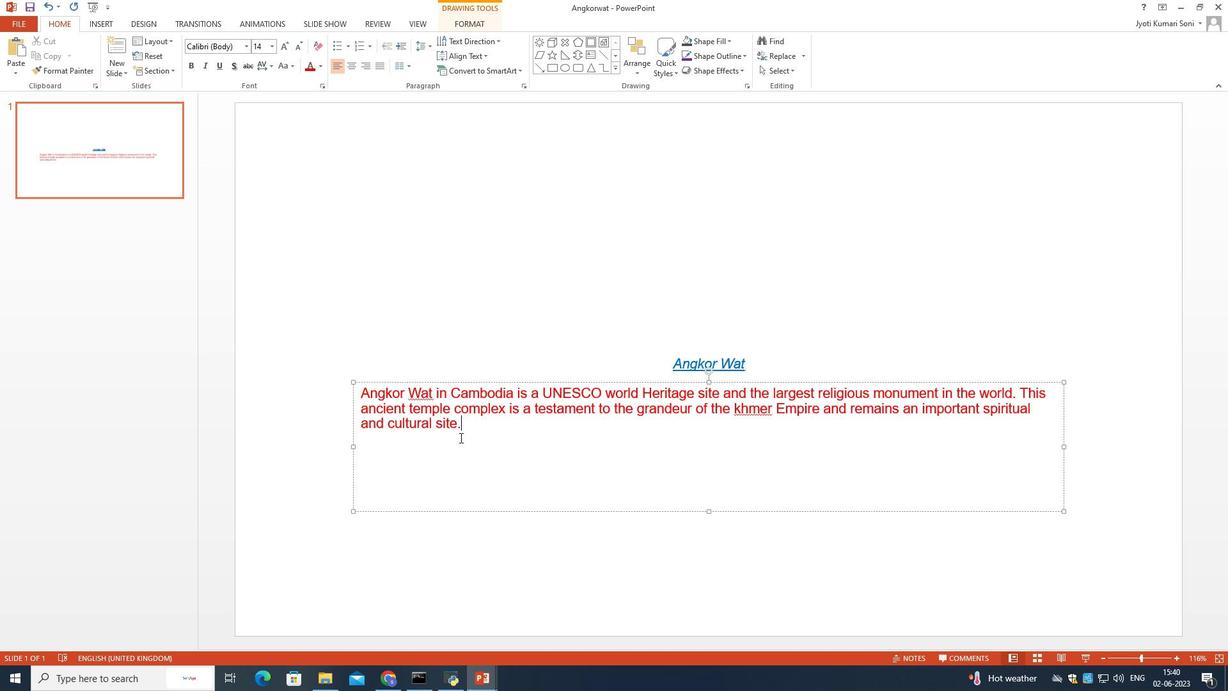 
Action: Mouse pressed left at (460, 435)
Screenshot: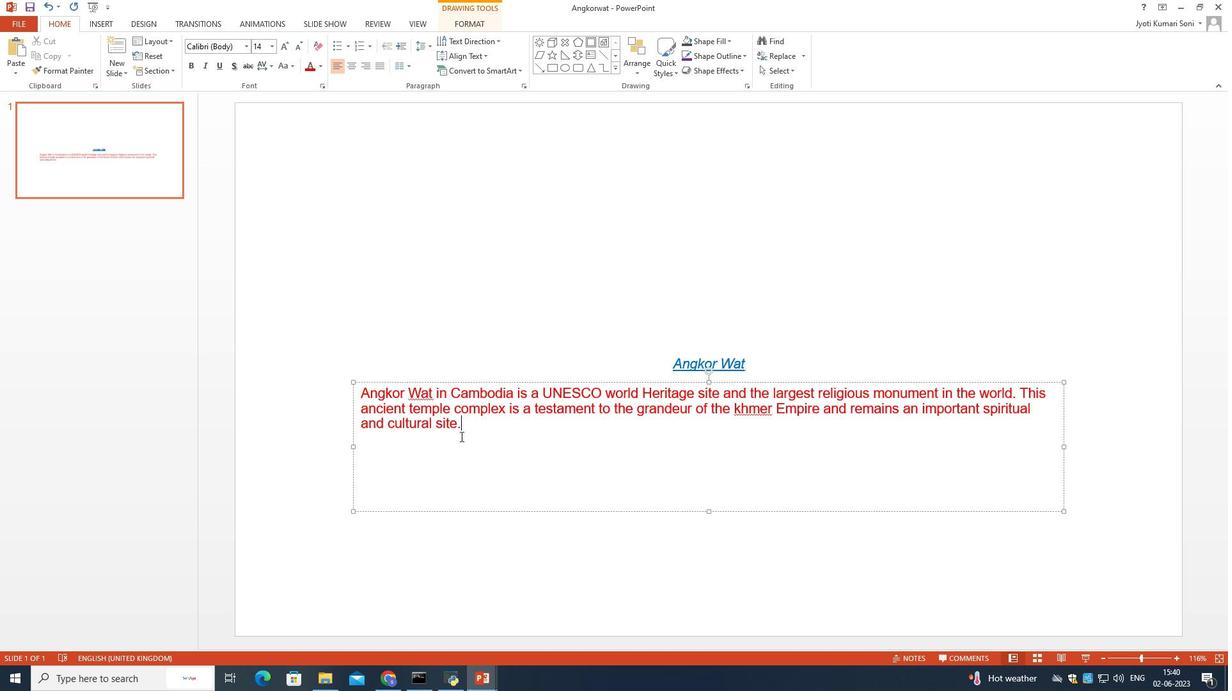 
Action: Mouse moved to (193, 64)
Screenshot: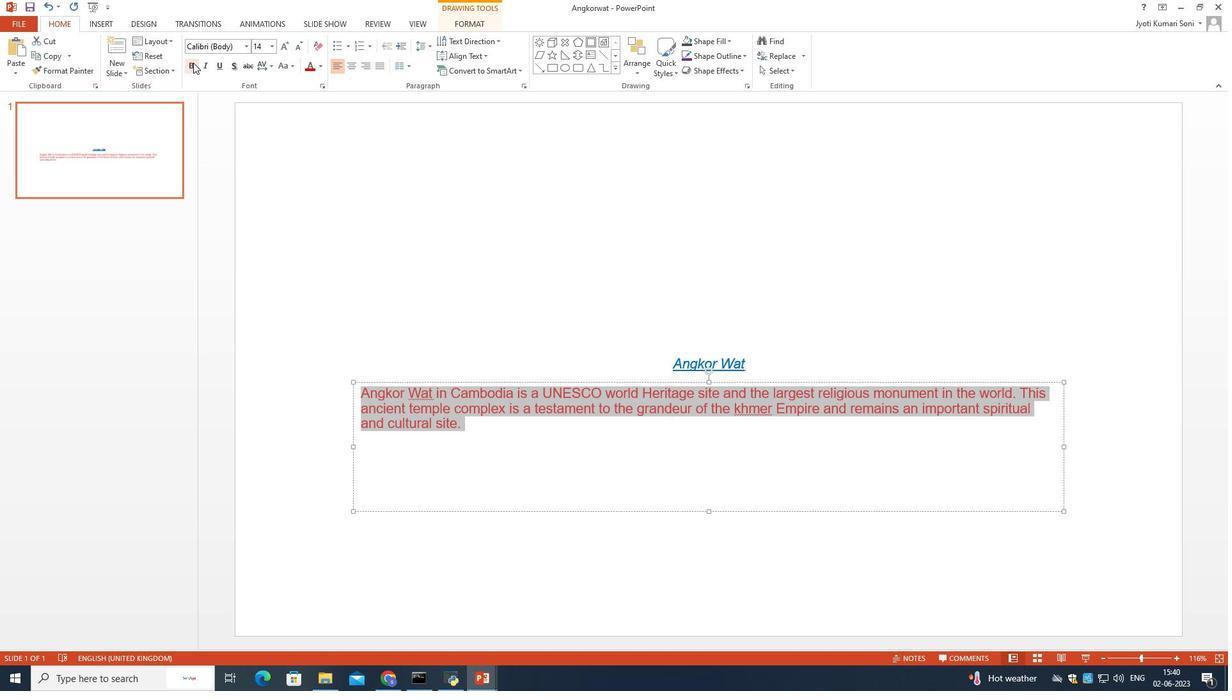 
Action: Mouse pressed left at (193, 64)
Screenshot: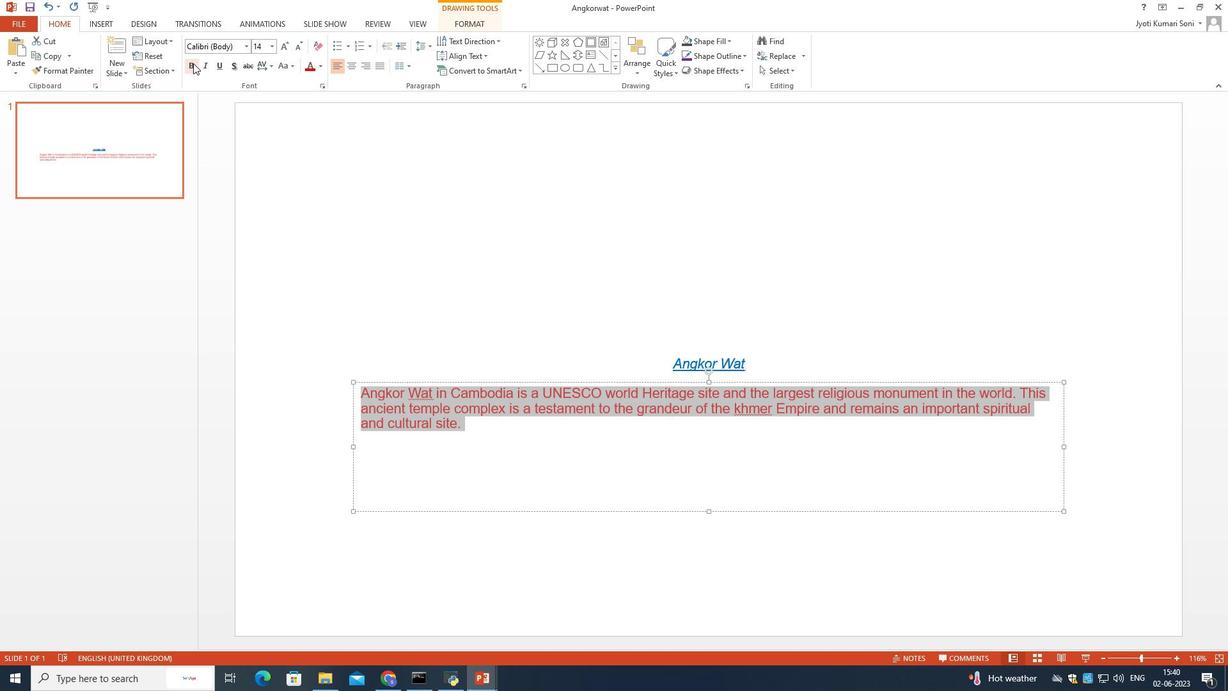 
Action: Mouse moved to (760, 356)
Screenshot: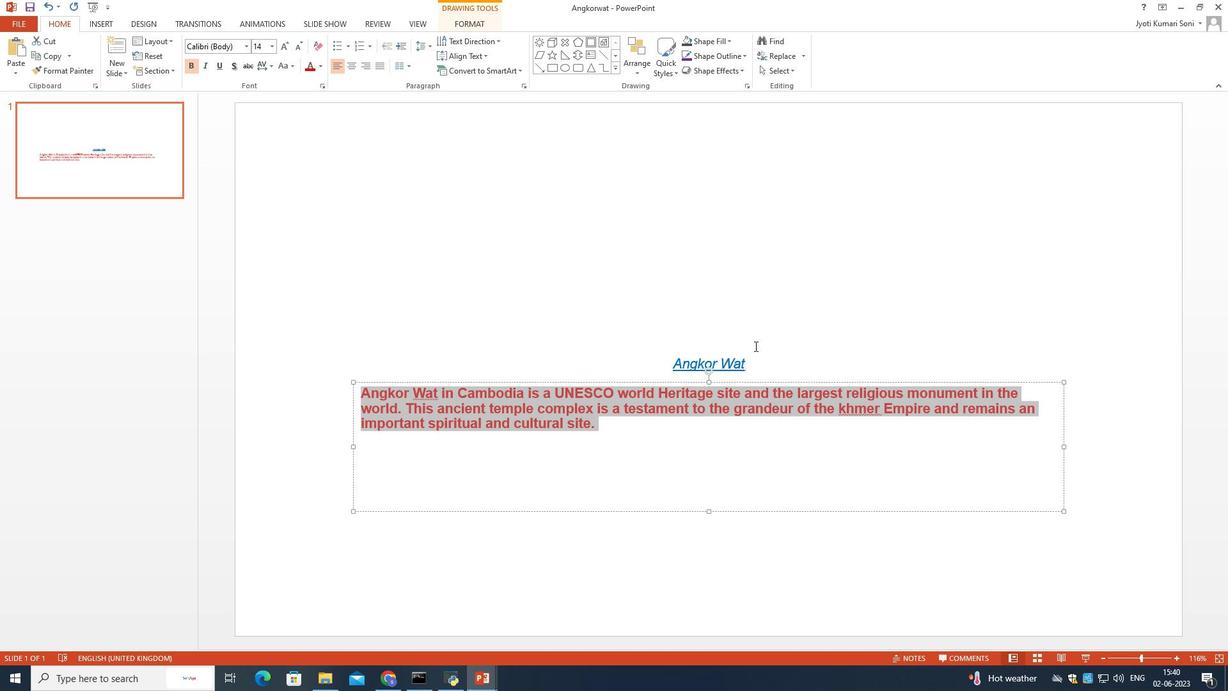 
Action: Mouse pressed left at (760, 356)
Screenshot: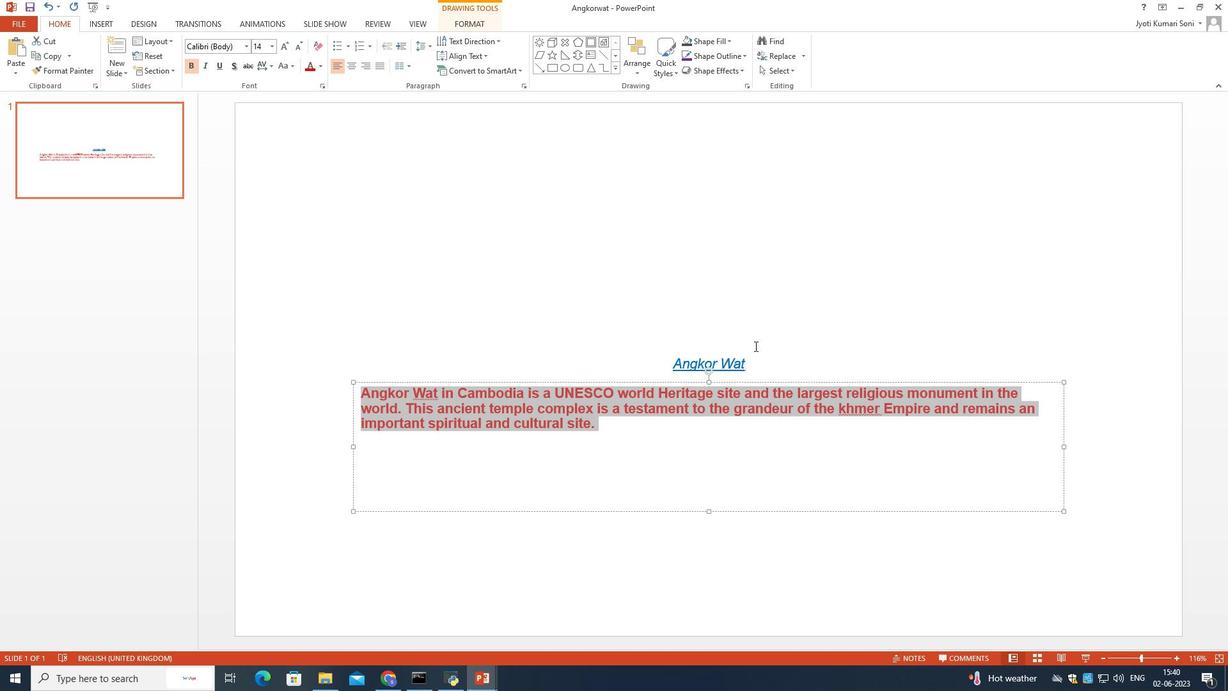 
Action: Mouse moved to (189, 67)
Screenshot: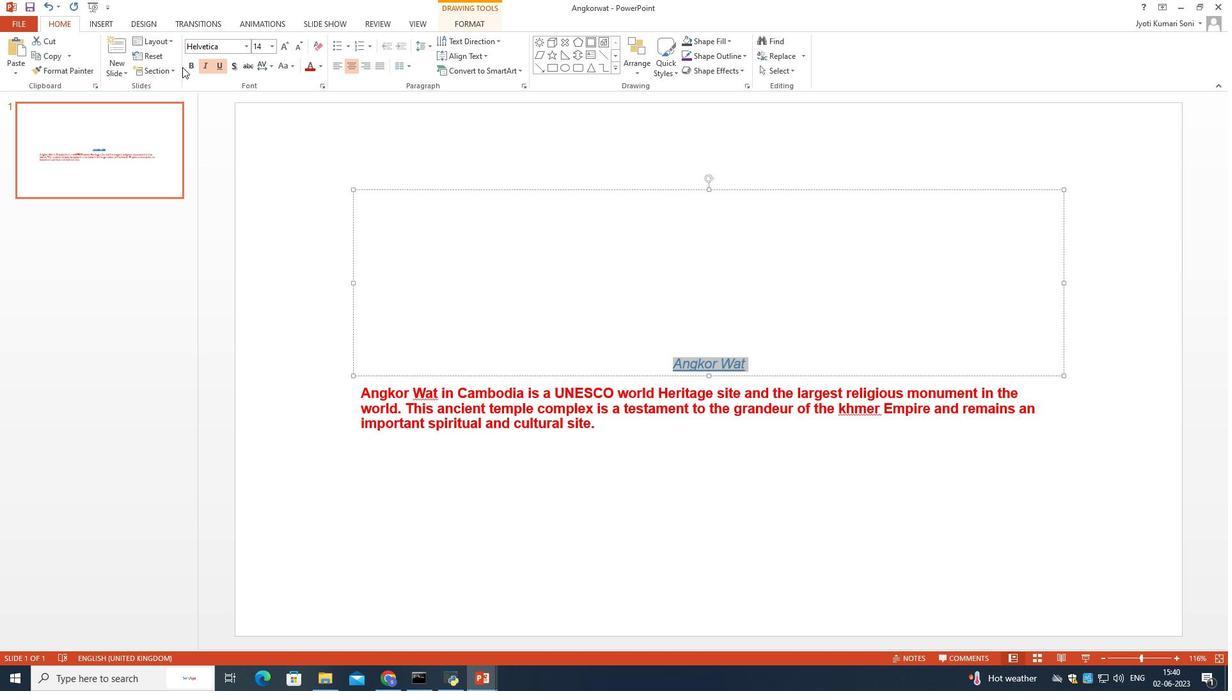
Action: Mouse pressed left at (189, 67)
Screenshot: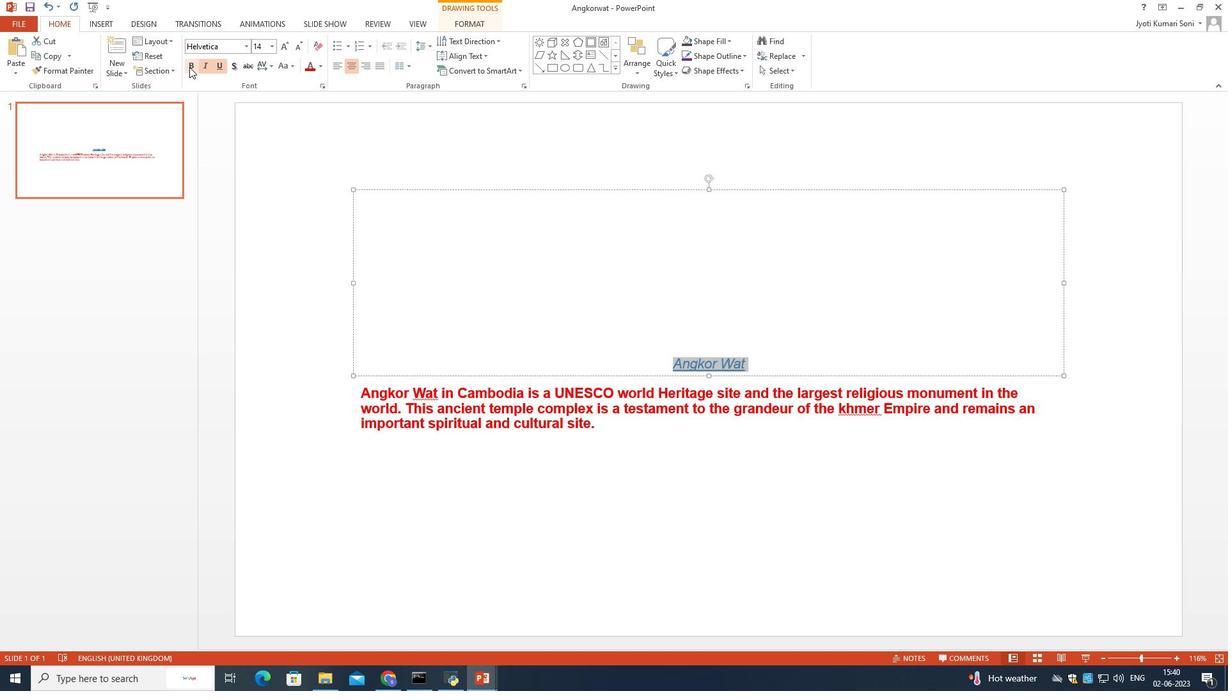 
Action: Mouse moved to (652, 457)
Screenshot: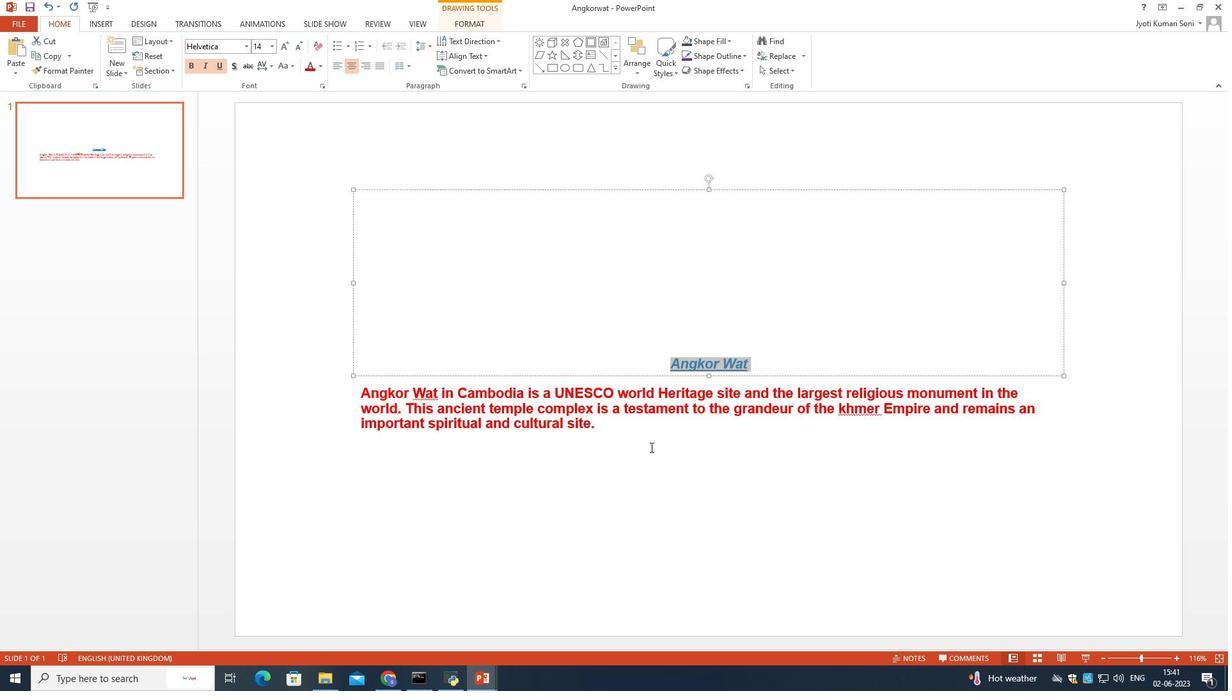 
Action: Mouse pressed left at (652, 457)
Screenshot: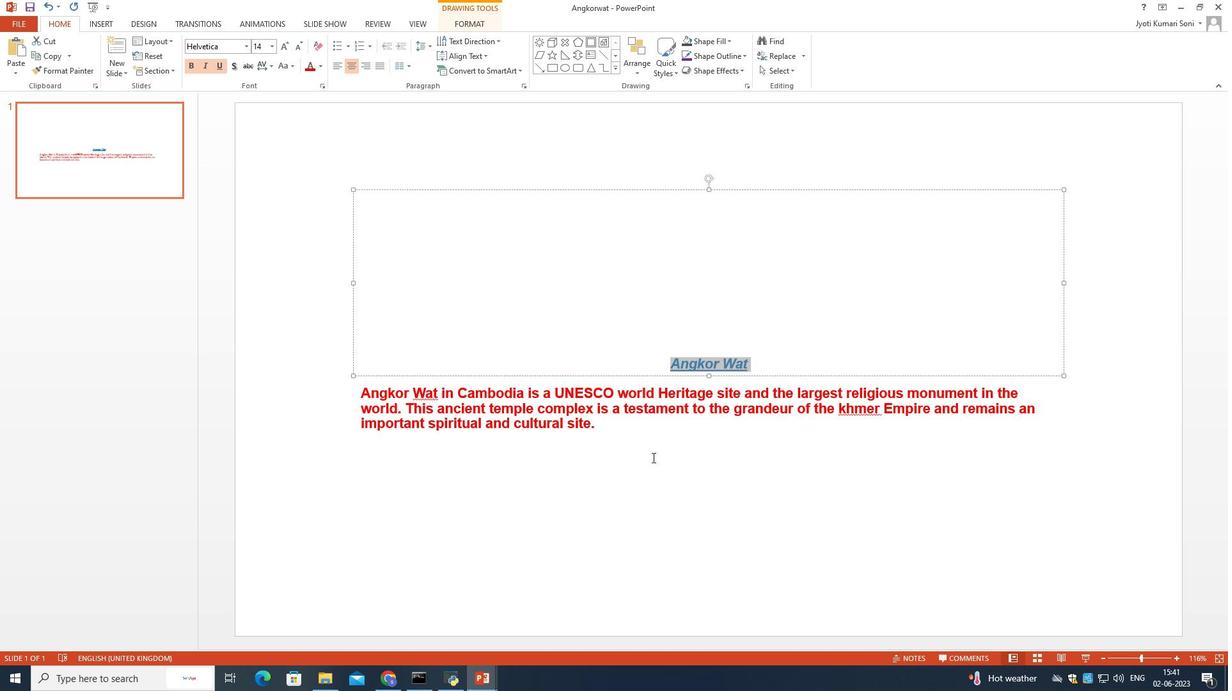 
Action: Mouse moved to (324, 89)
Screenshot: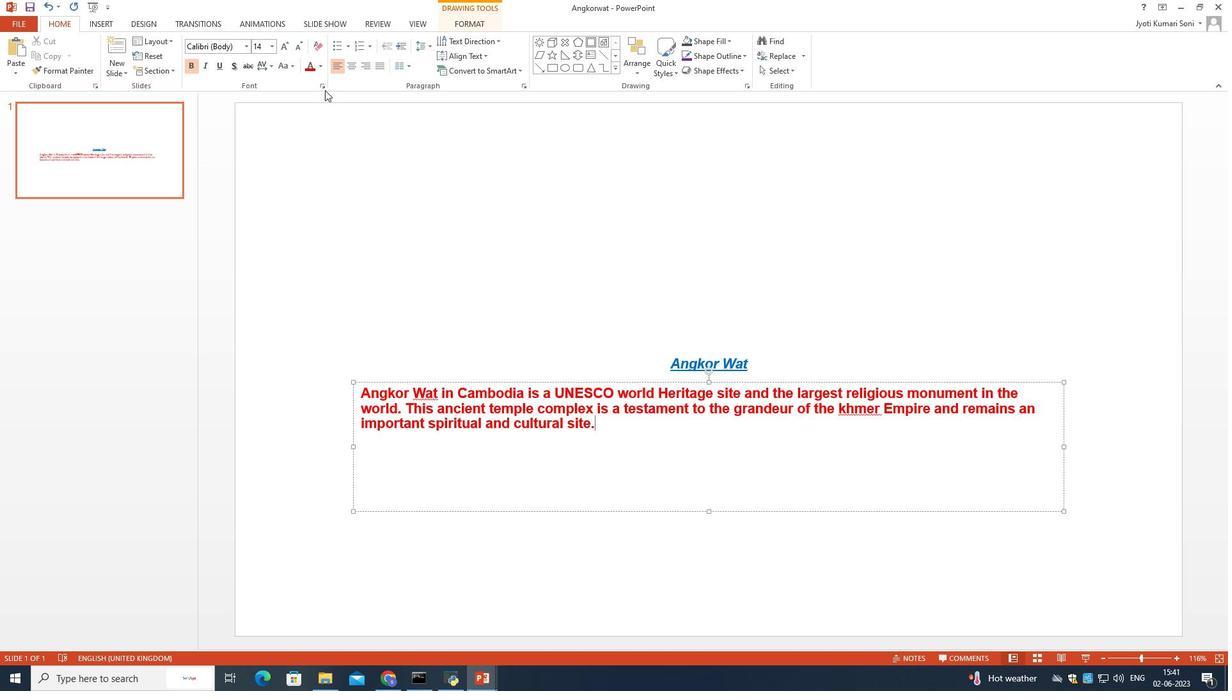 
Action: Mouse pressed left at (324, 89)
Screenshot: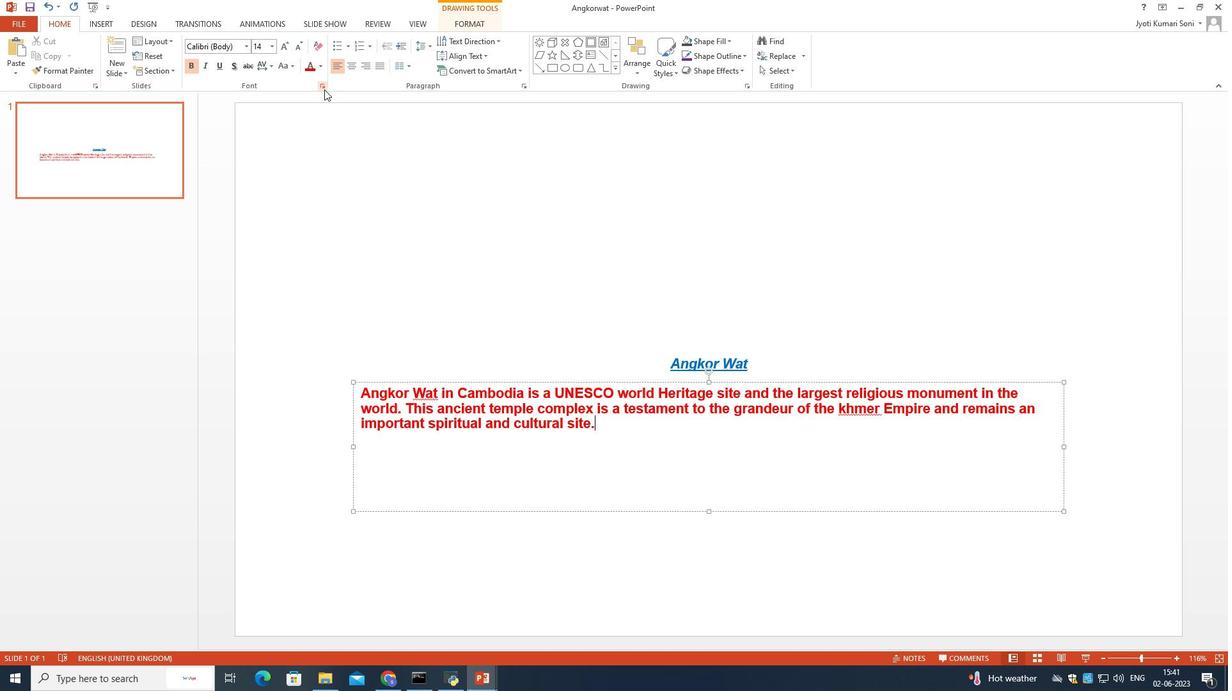 
Action: Mouse moved to (521, 257)
Screenshot: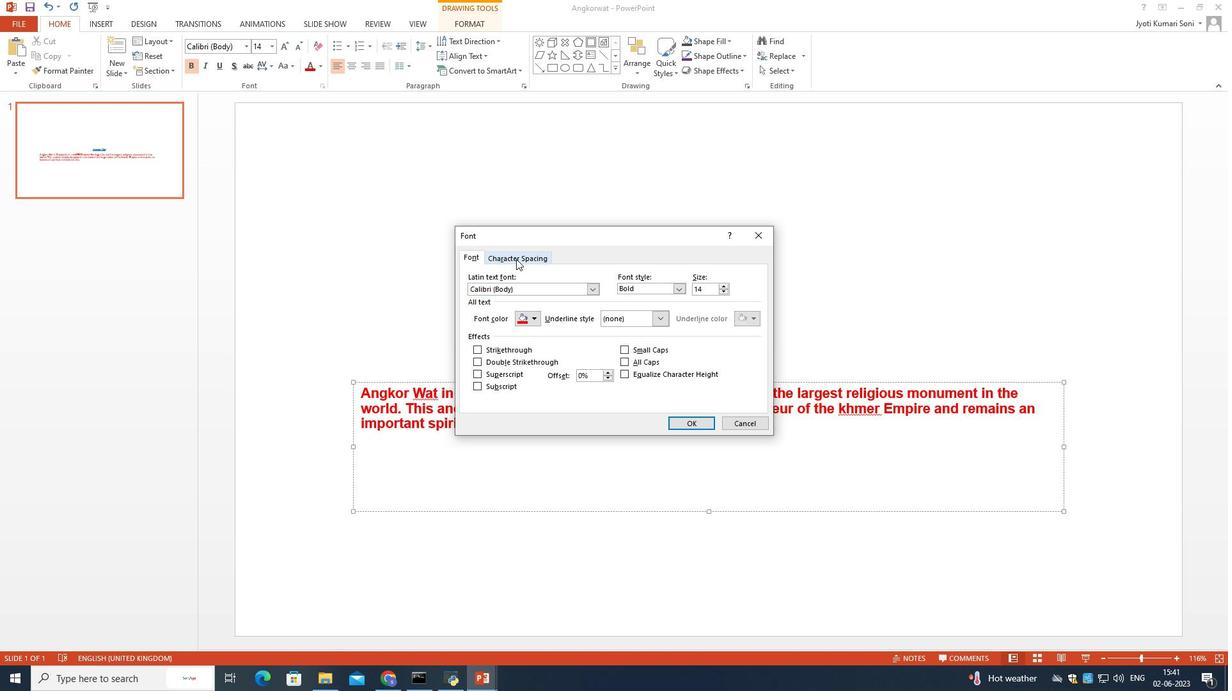 
Action: Mouse pressed left at (521, 257)
Screenshot: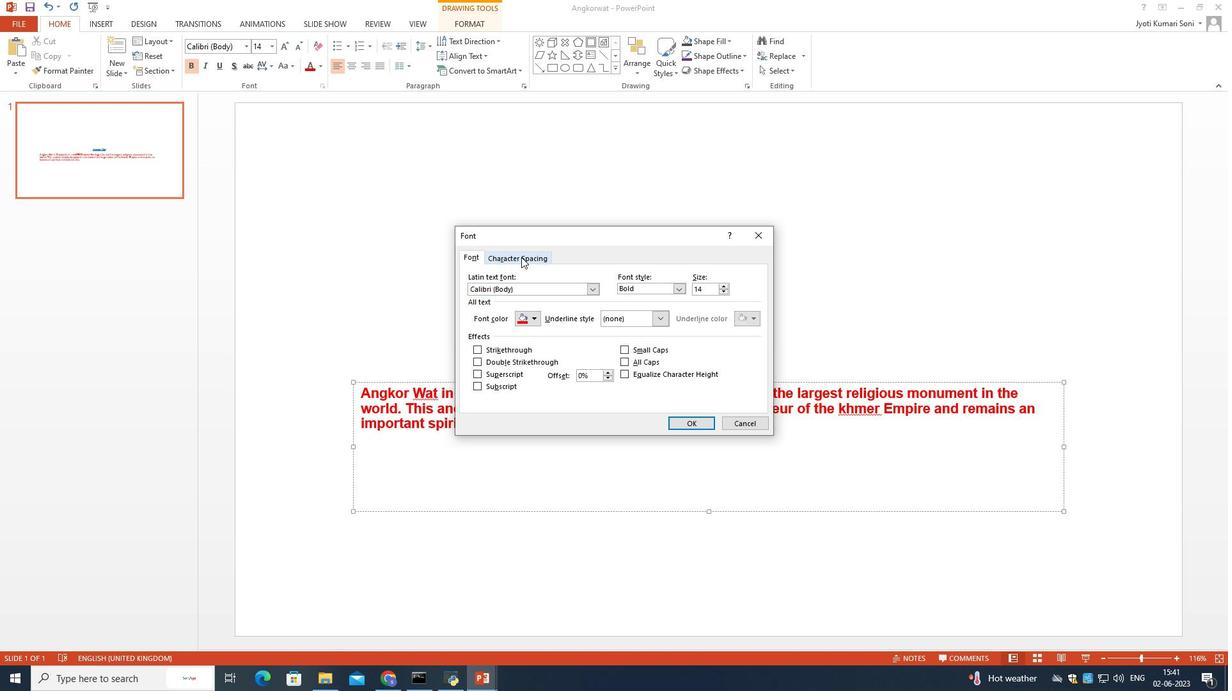 
Action: Mouse moved to (546, 280)
Screenshot: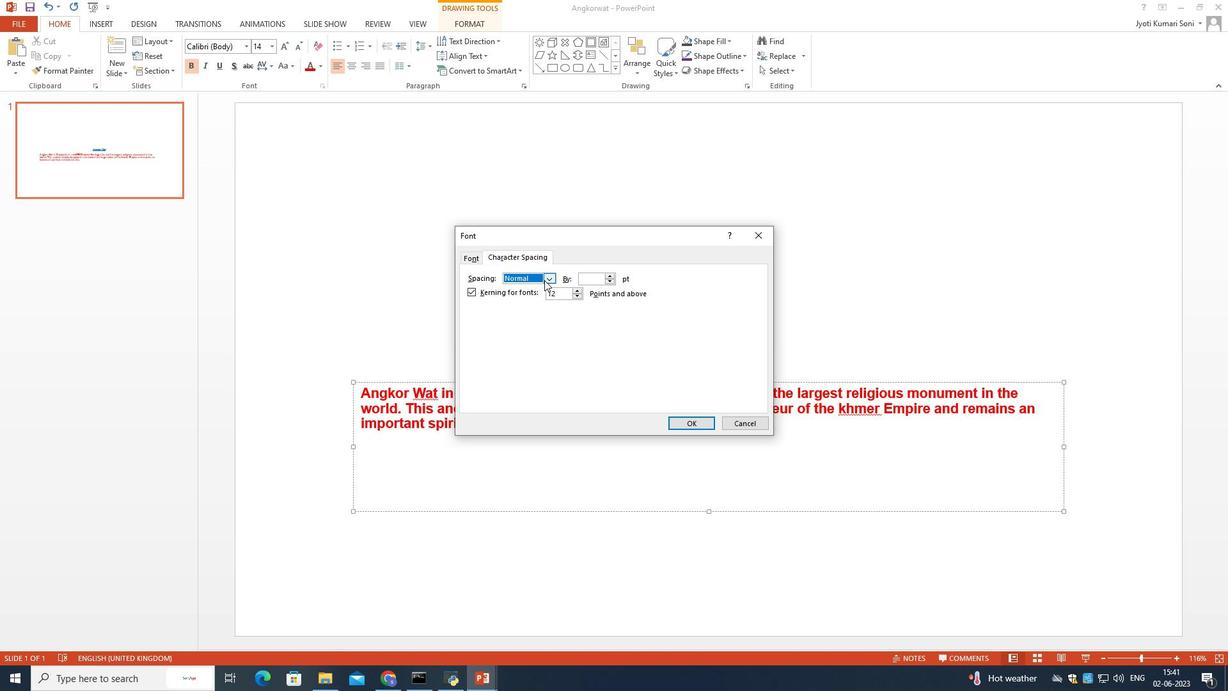 
Action: Mouse pressed left at (546, 280)
Screenshot: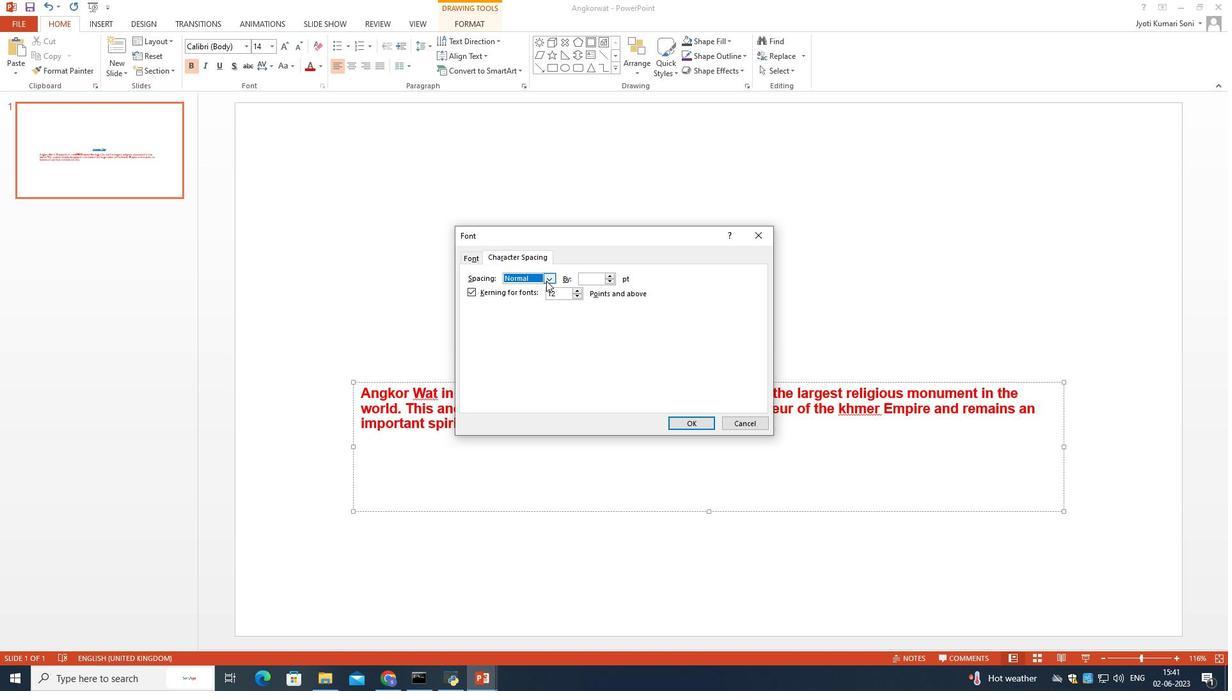 
Action: Mouse moved to (543, 290)
Screenshot: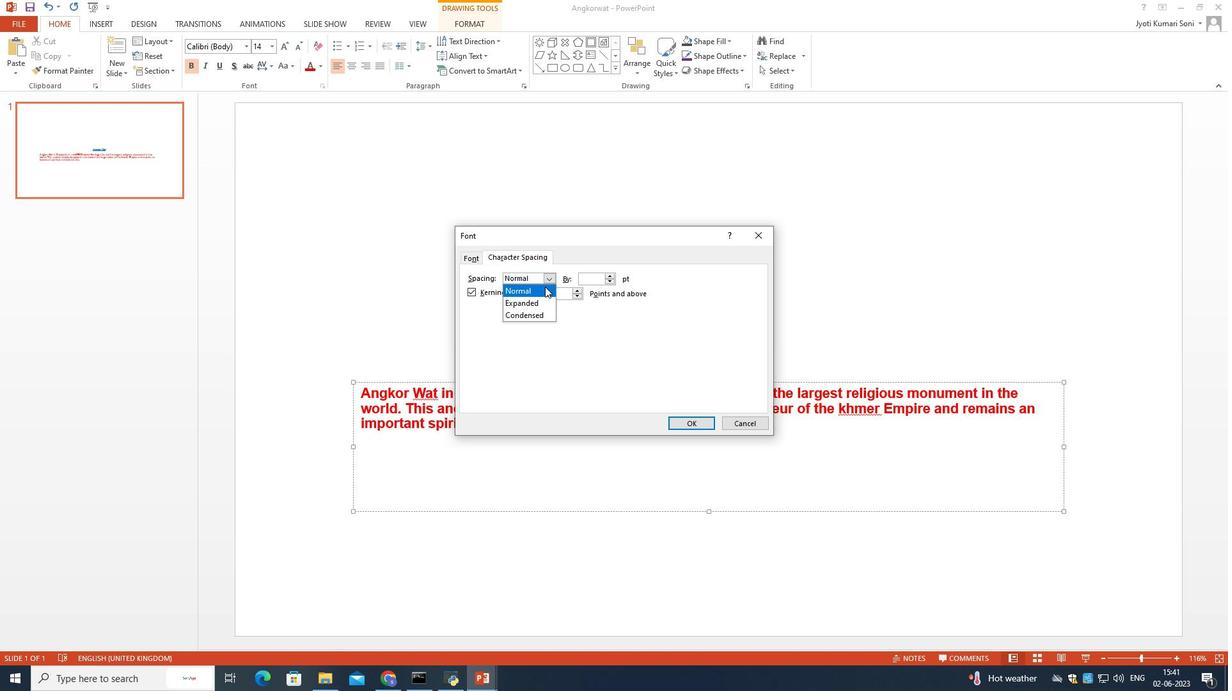 
Action: Mouse pressed left at (543, 290)
Screenshot: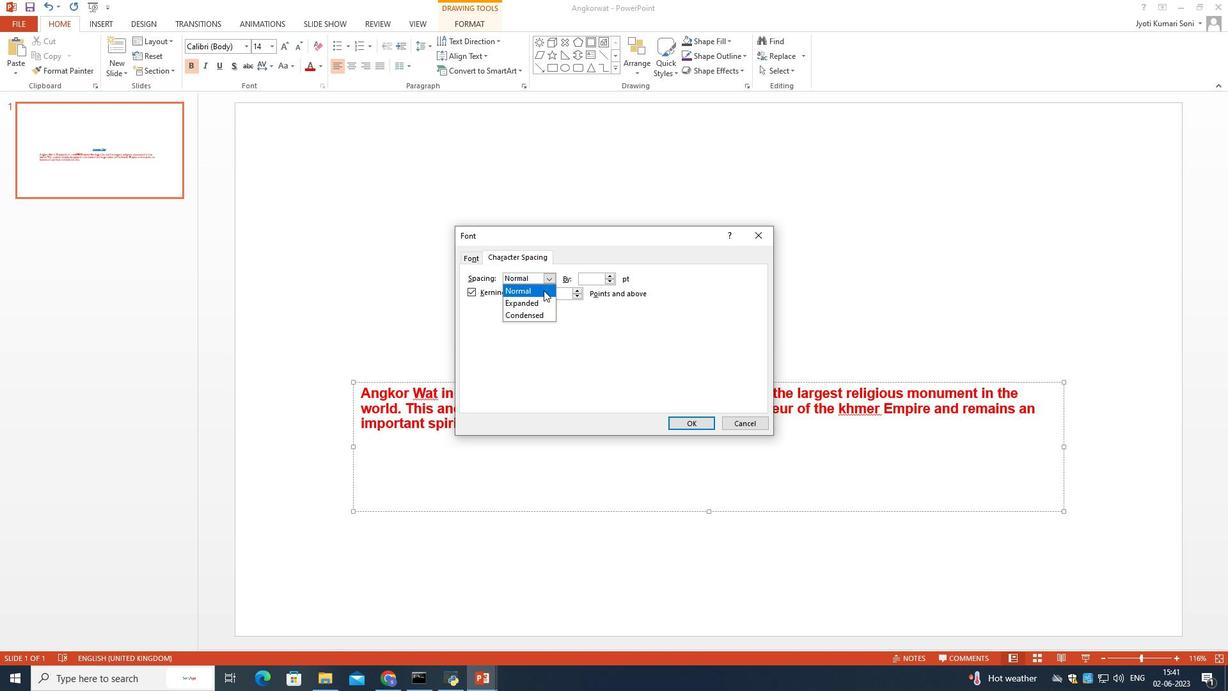 
Action: Mouse moved to (686, 424)
Screenshot: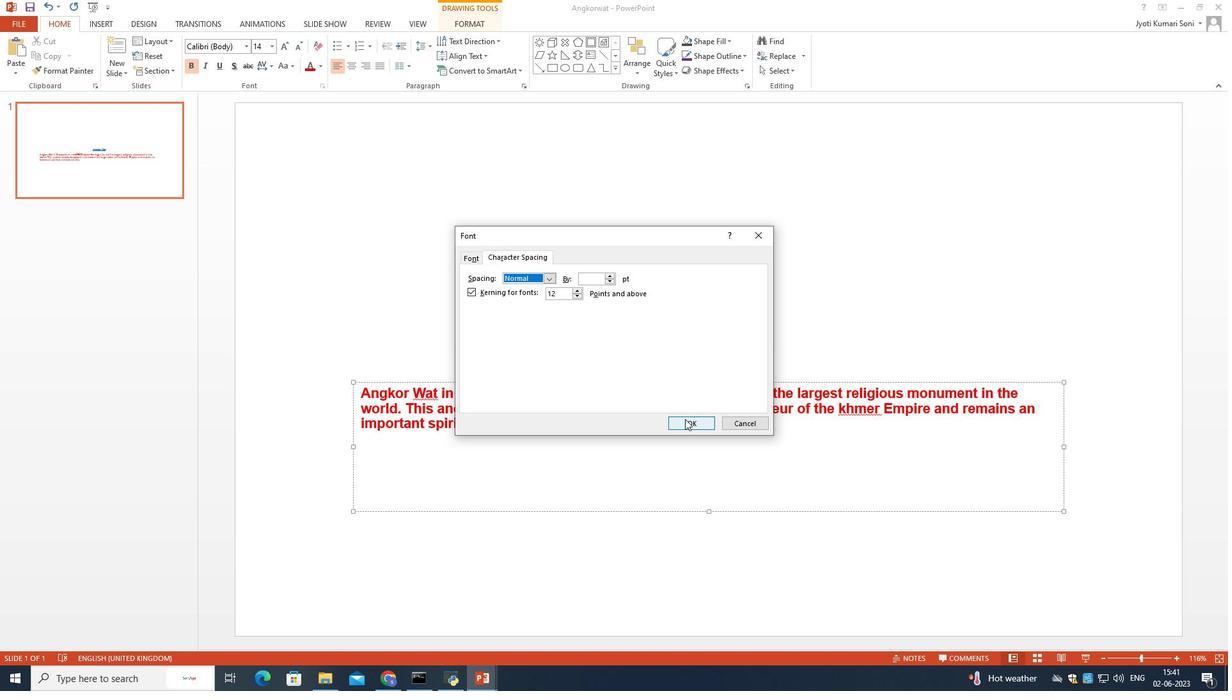 
Action: Mouse pressed left at (686, 424)
Screenshot: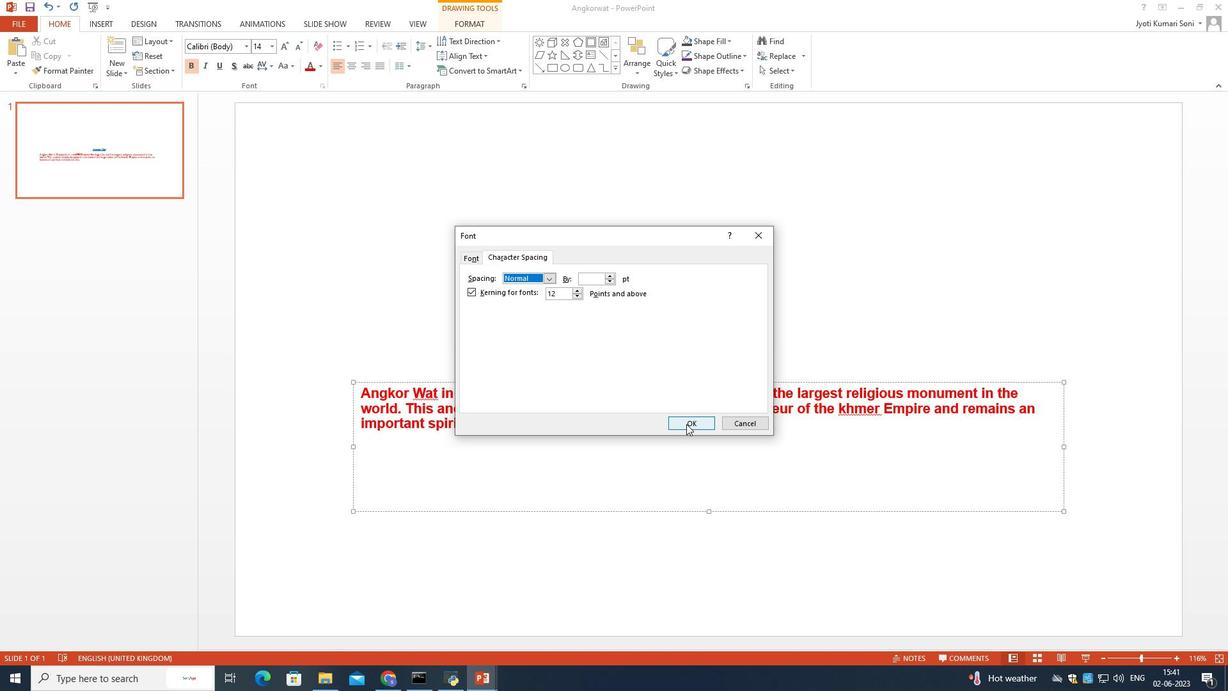 
Action: Mouse pressed left at (686, 424)
Screenshot: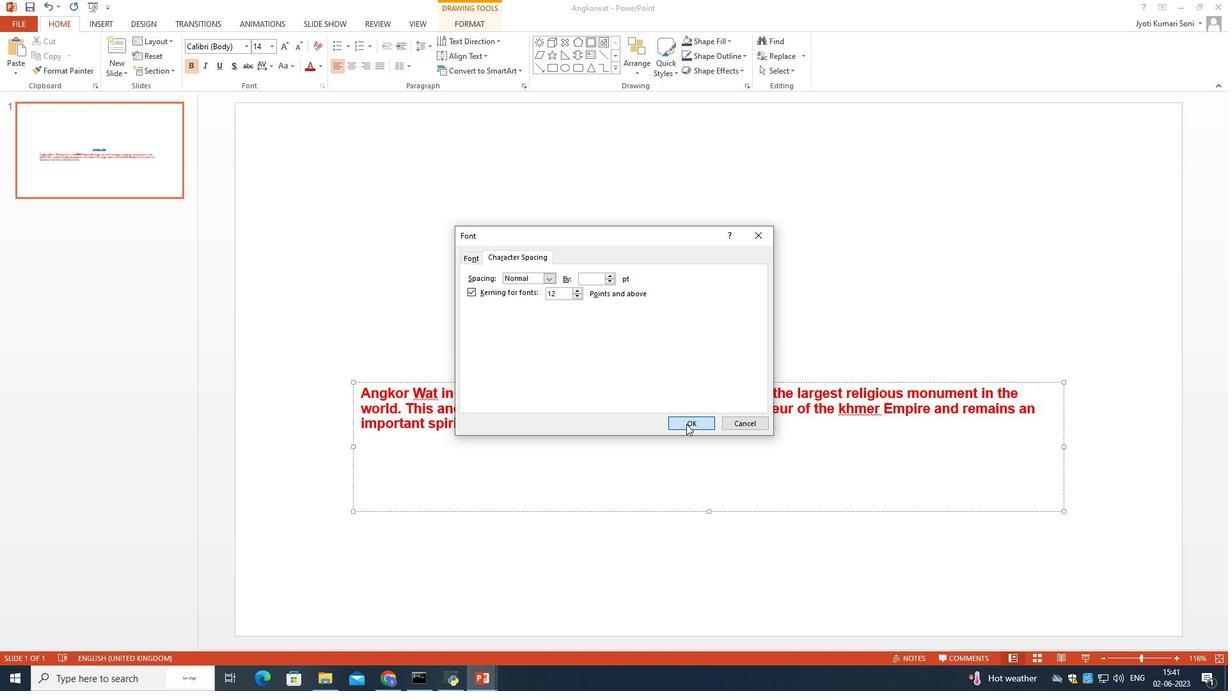 
Action: Mouse moved to (689, 426)
Screenshot: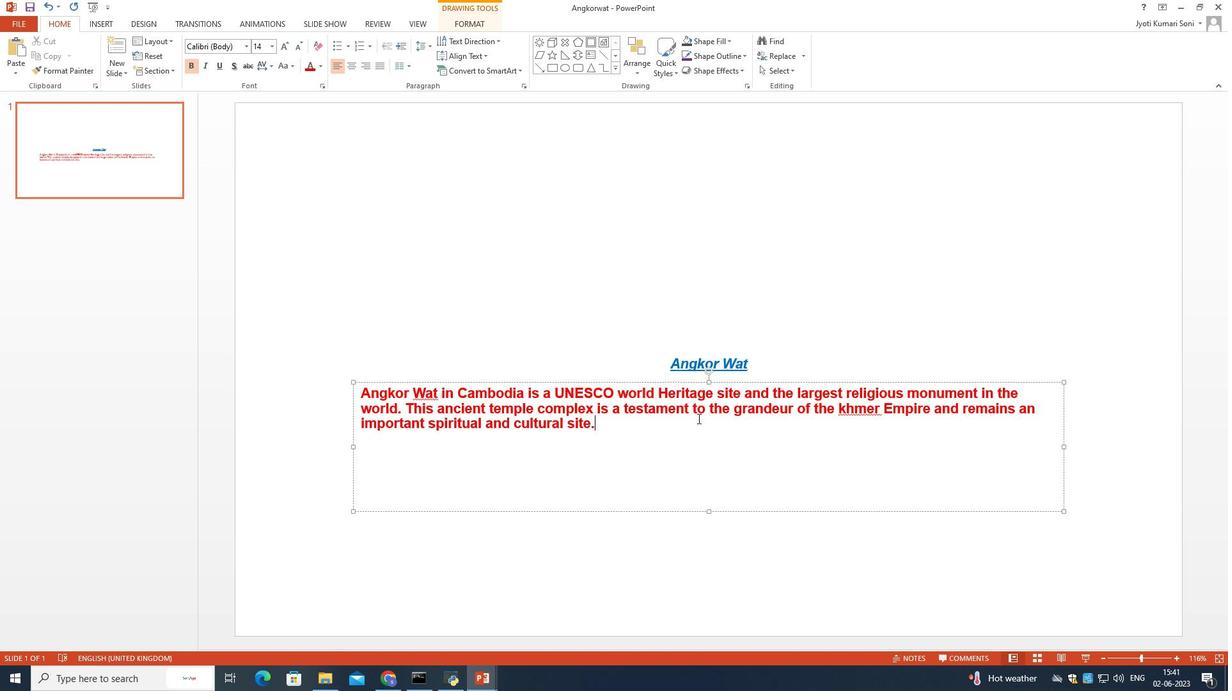 
Action: Mouse pressed left at (689, 426)
Screenshot: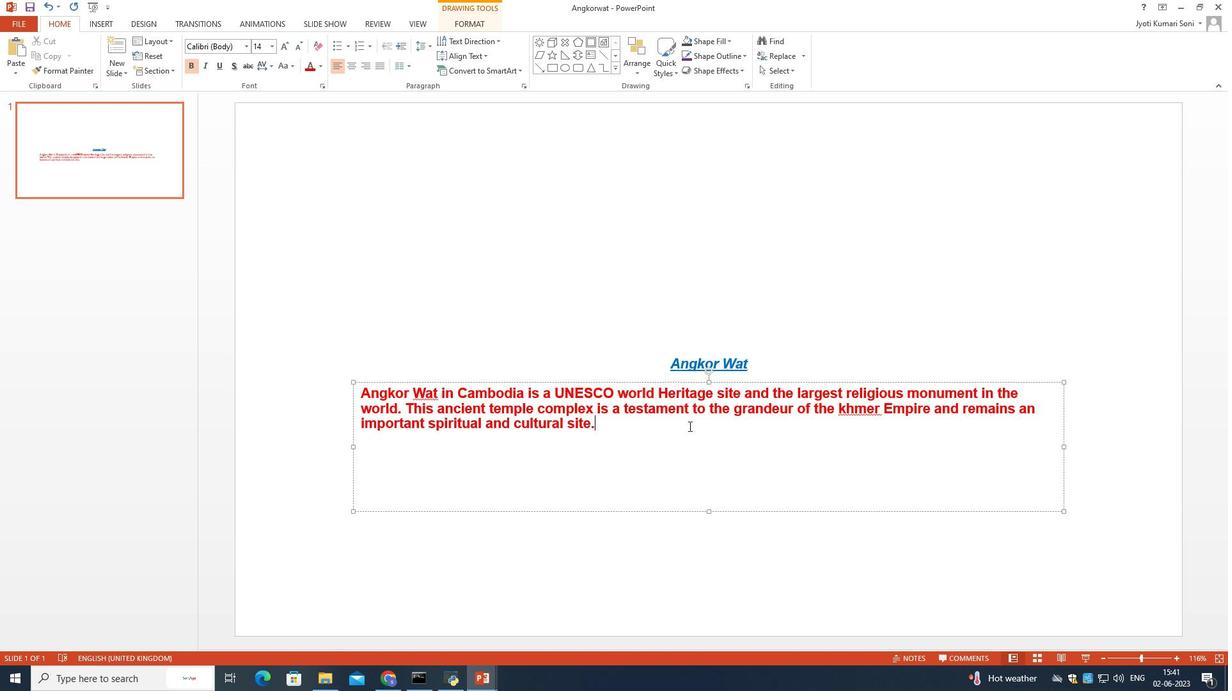 
Action: Mouse pressed left at (689, 426)
Screenshot: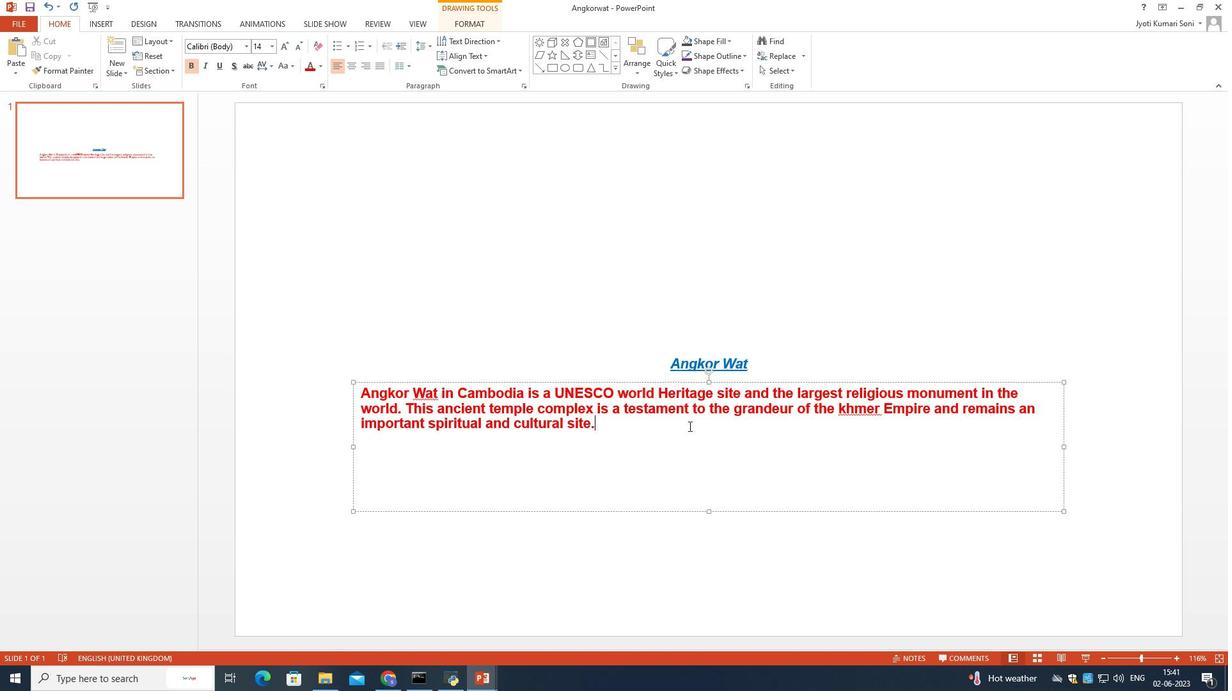 
Action: Mouse moved to (693, 429)
Screenshot: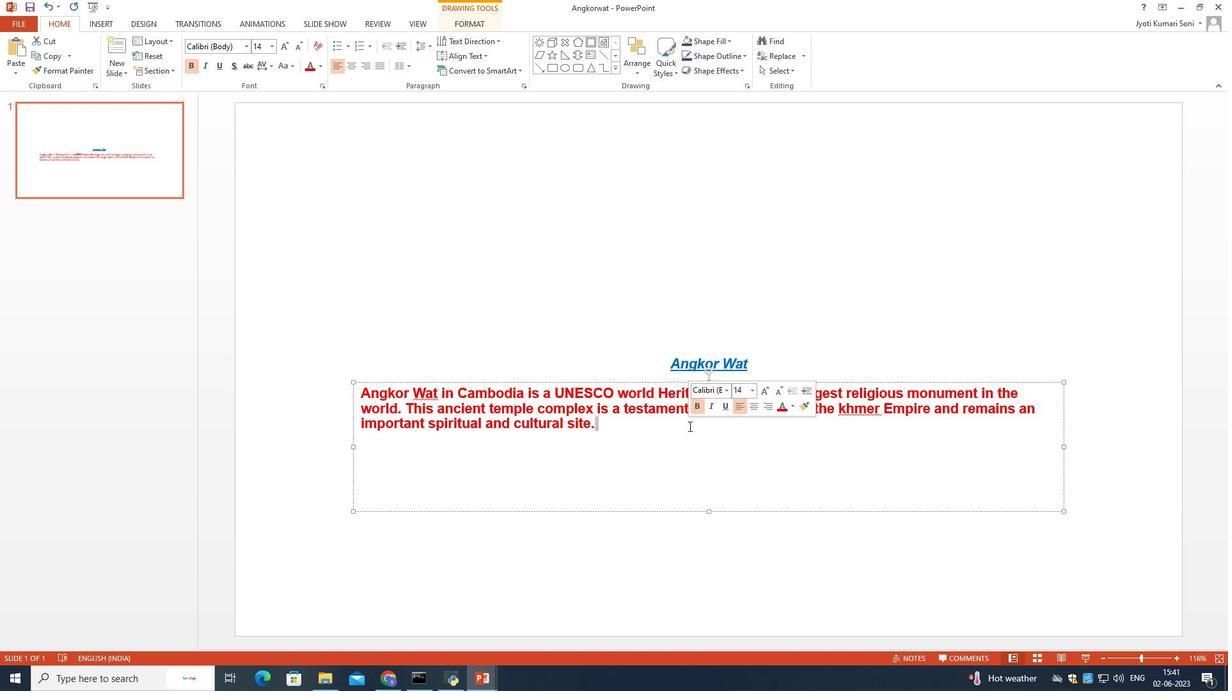 
